 Task: In the sheet Budget Analysis ToolFont size of heading  18 Font style of dataoswald 'Font size of data '9 Alignment of headline & dataAlign center.   Fill color in heading, Red Font color of dataIn the sheet   Impact Sales review   book
Action: Mouse moved to (500, 185)
Screenshot: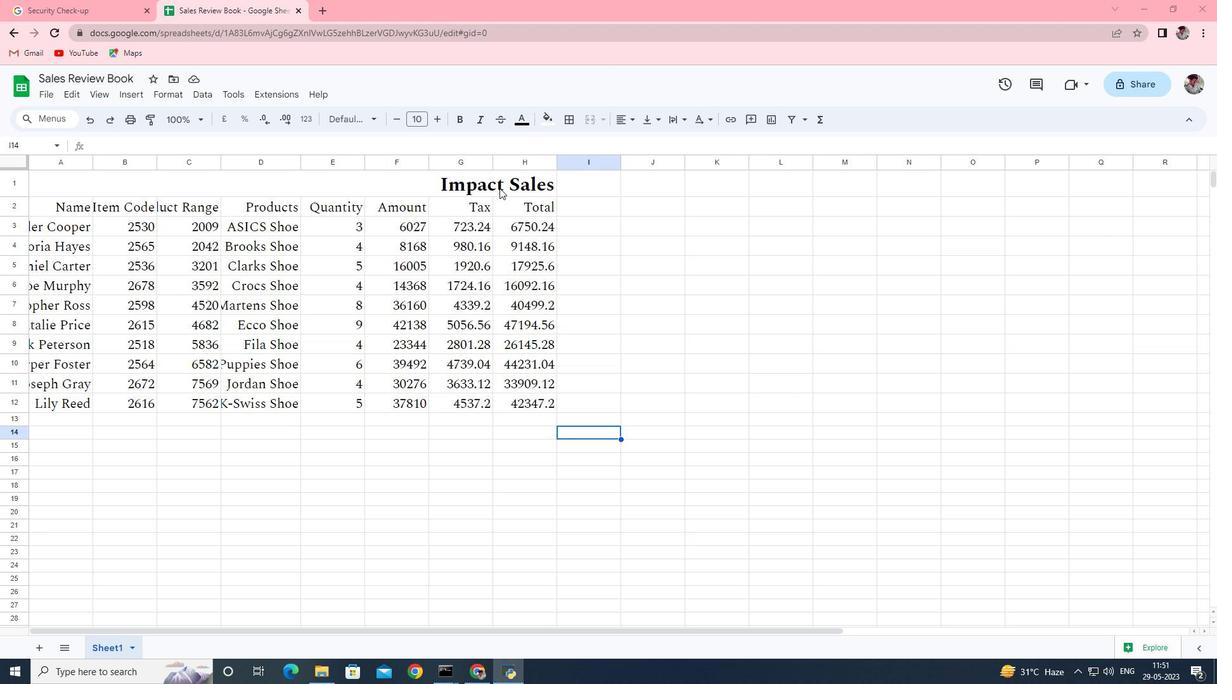 
Action: Mouse pressed left at (500, 185)
Screenshot: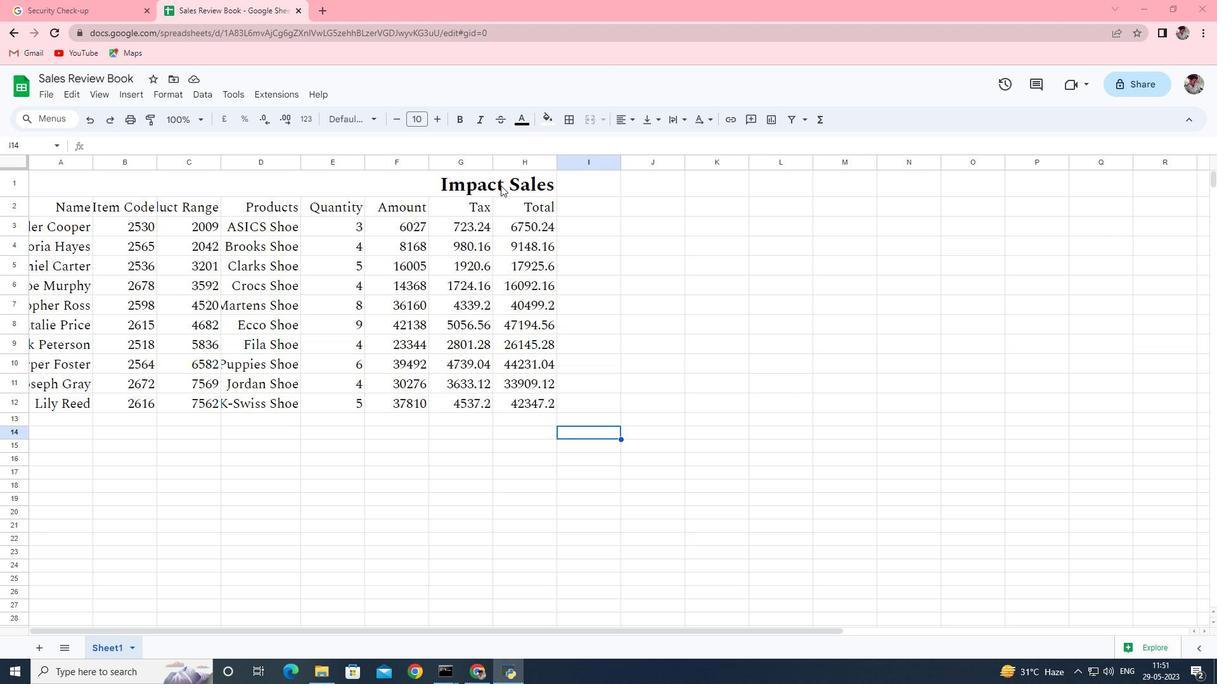 
Action: Mouse moved to (399, 122)
Screenshot: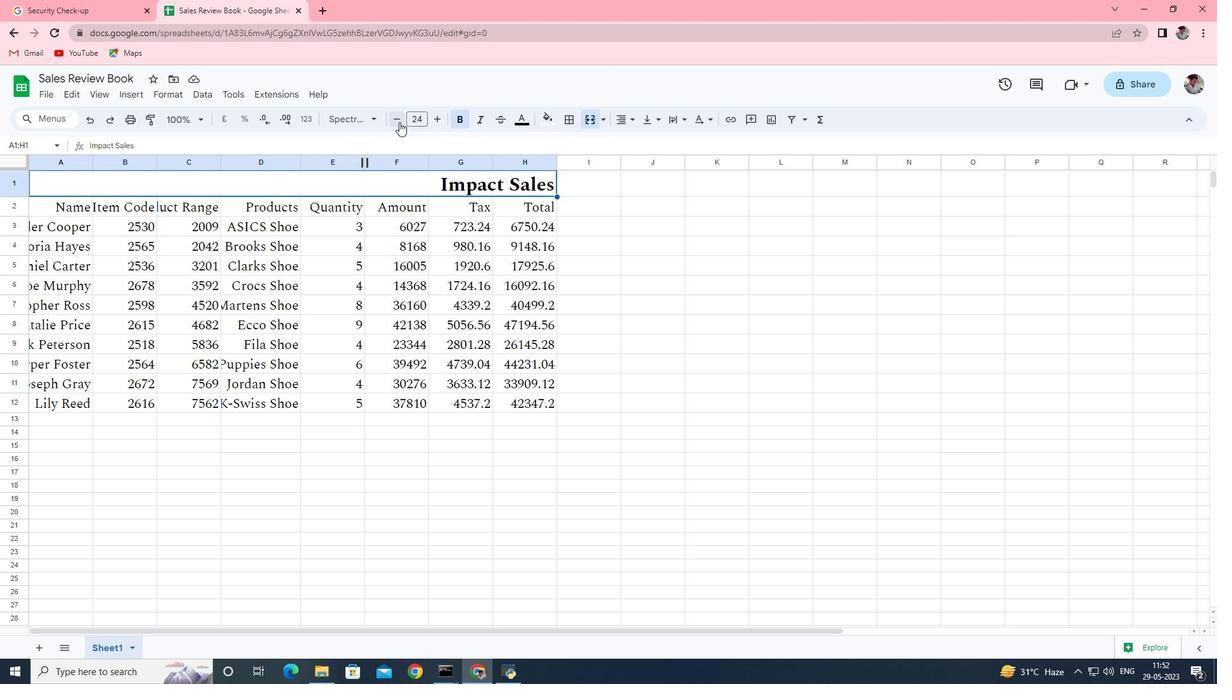 
Action: Mouse pressed left at (399, 122)
Screenshot: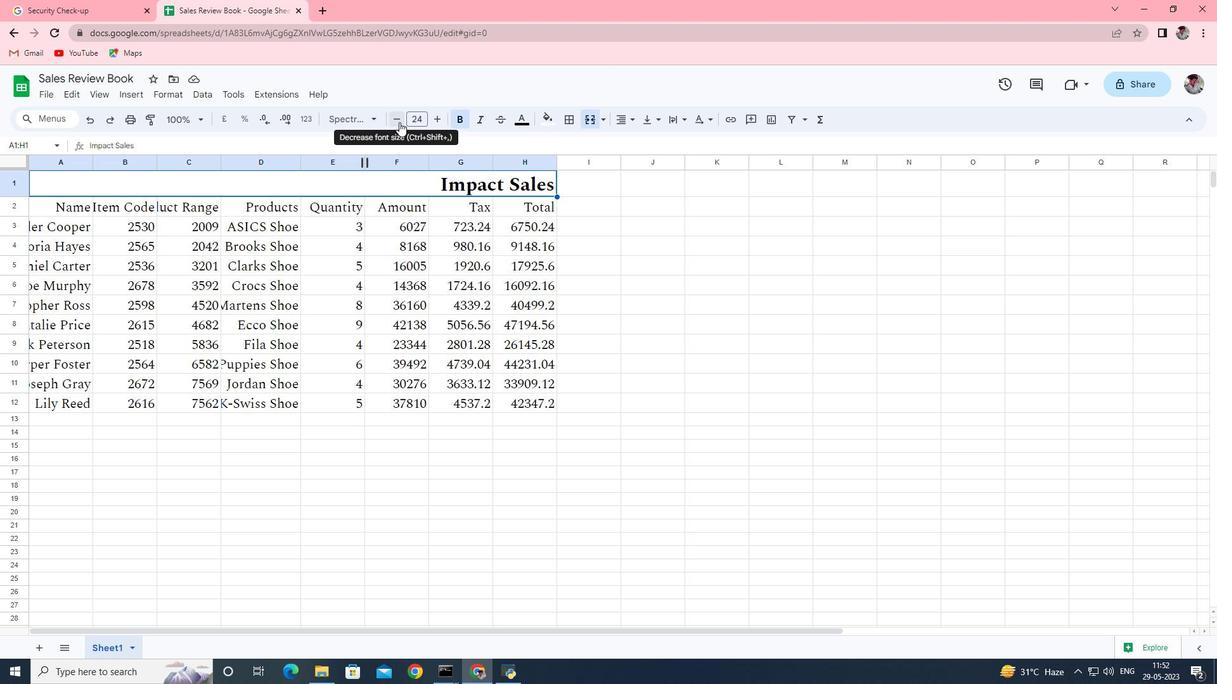 
Action: Mouse pressed left at (399, 122)
Screenshot: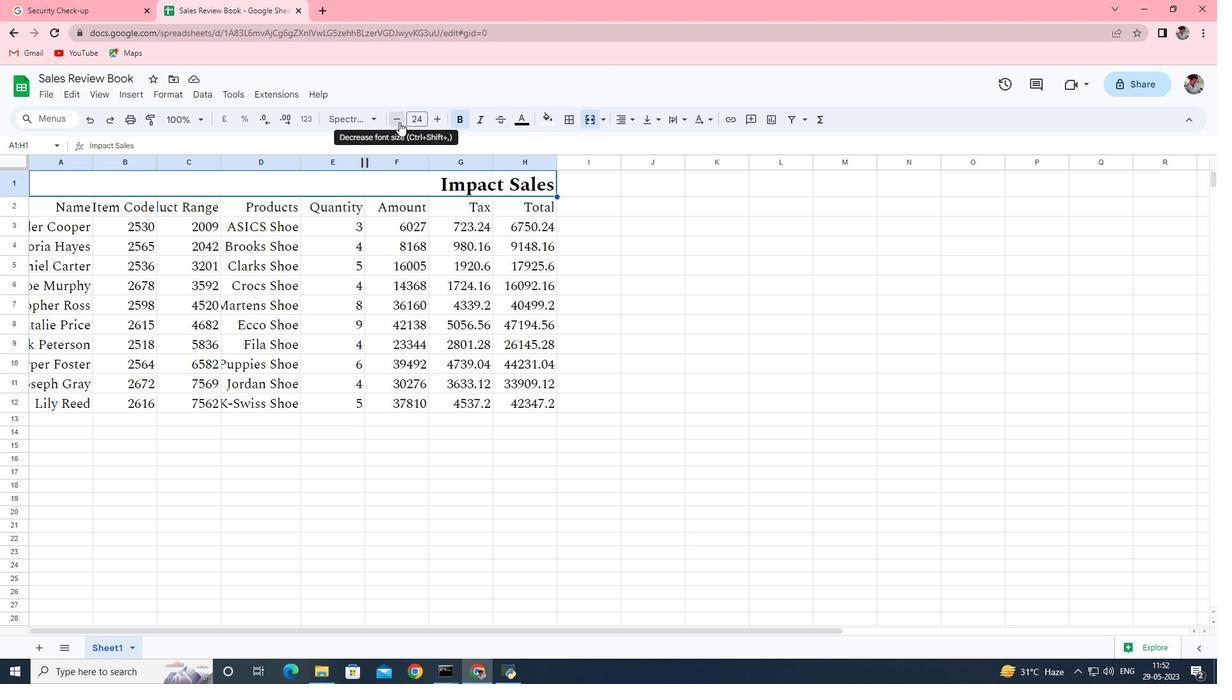 
Action: Mouse pressed left at (399, 122)
Screenshot: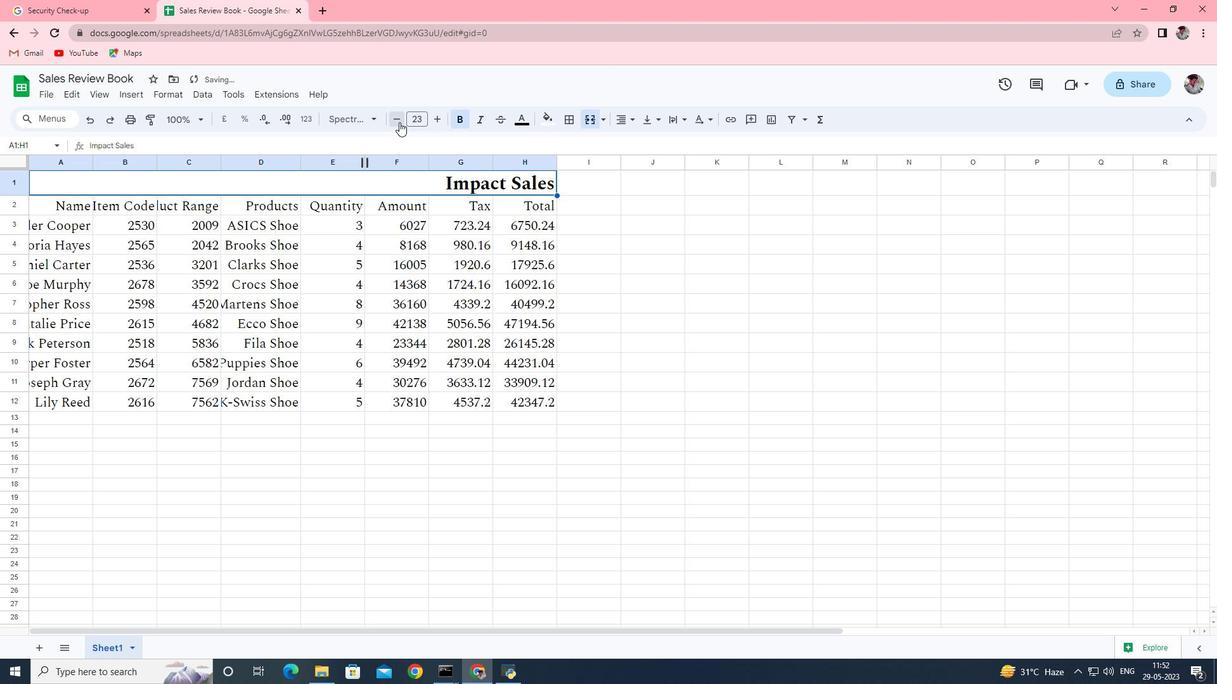 
Action: Mouse pressed left at (399, 122)
Screenshot: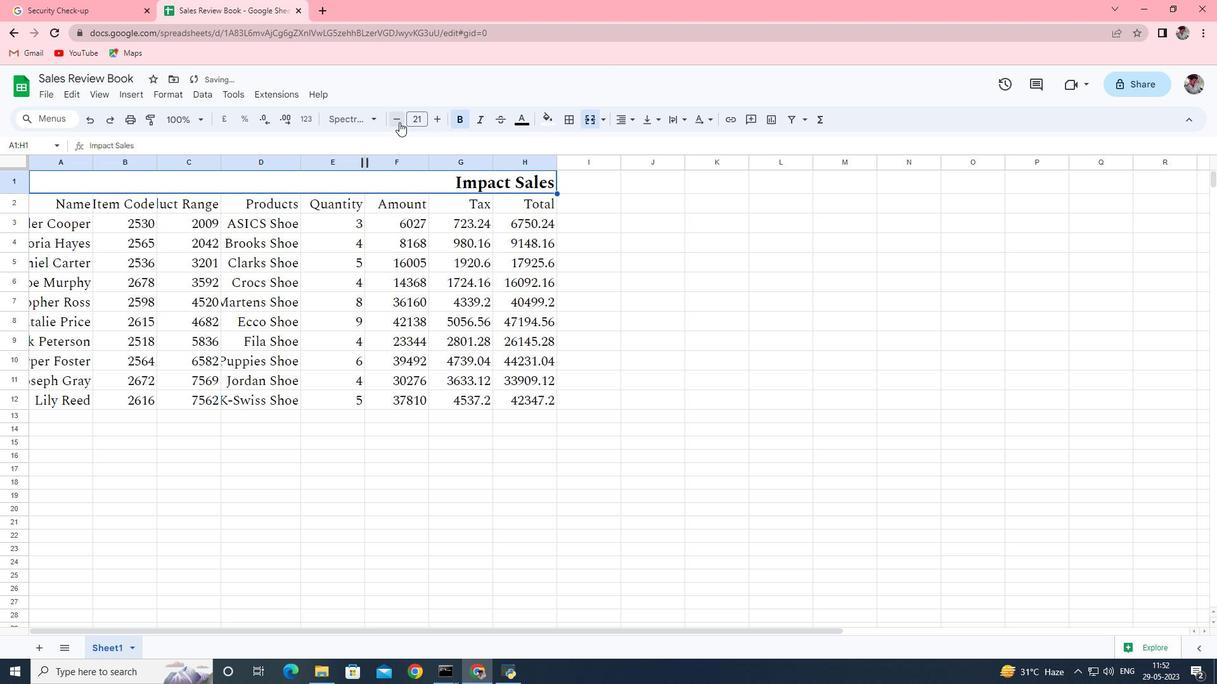 
Action: Mouse pressed left at (399, 122)
Screenshot: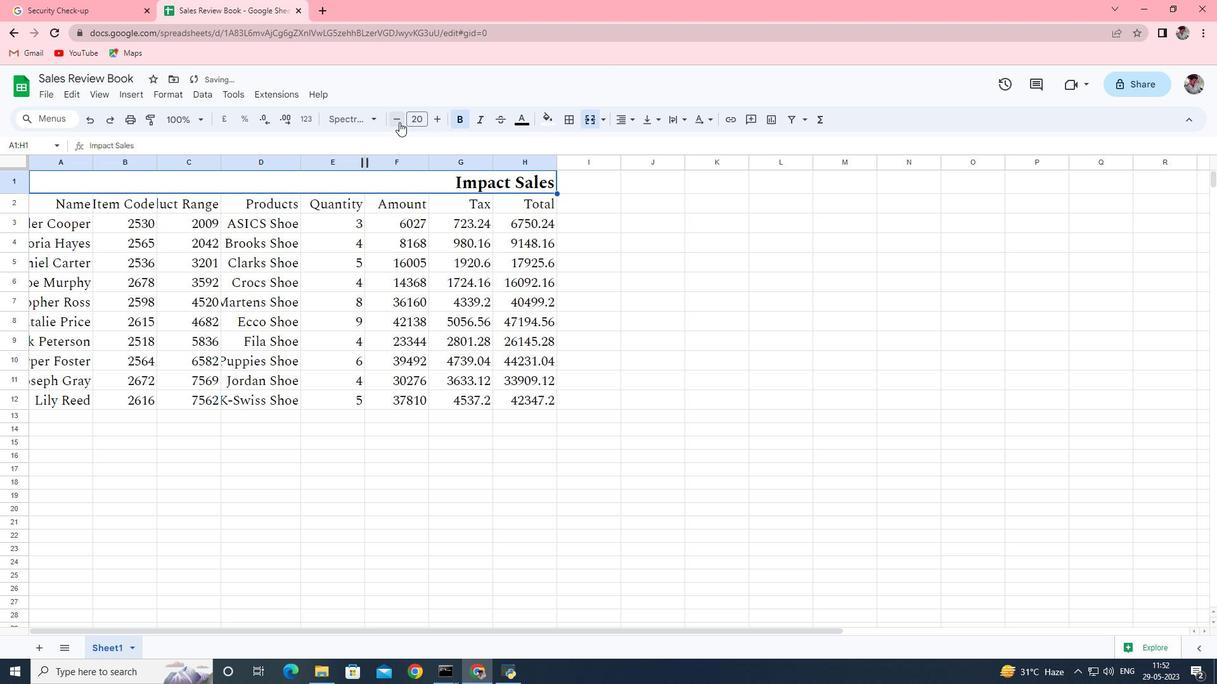 
Action: Mouse pressed left at (399, 122)
Screenshot: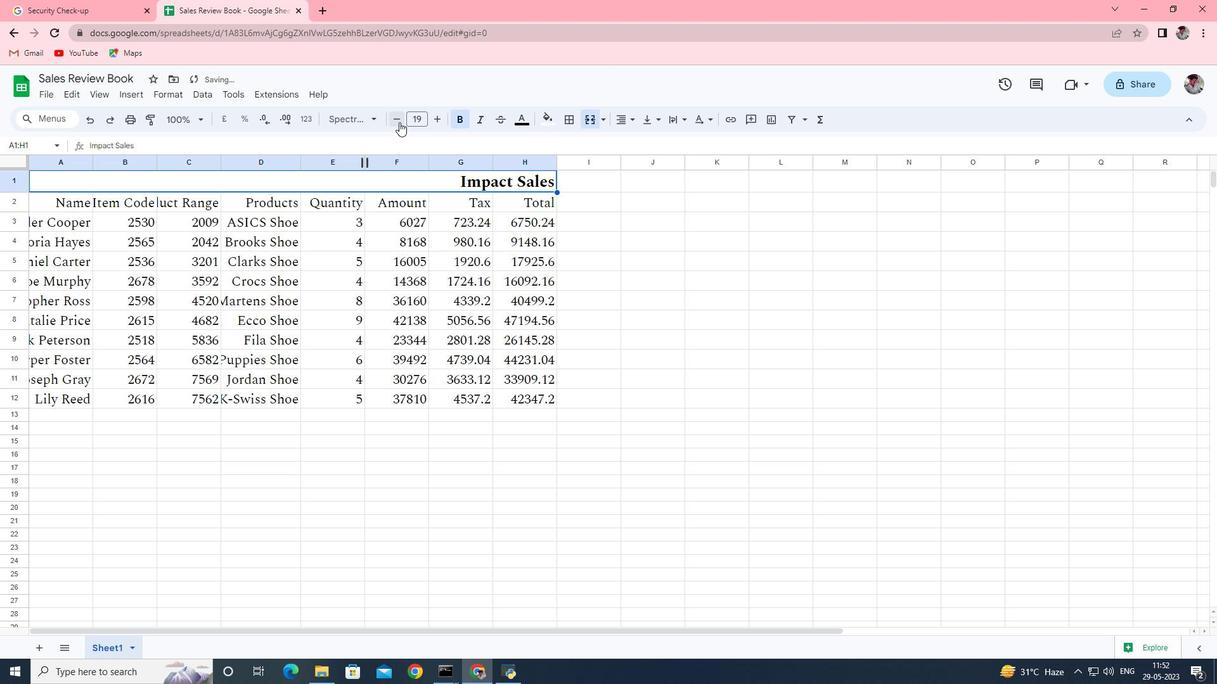 
Action: Mouse pressed left at (399, 122)
Screenshot: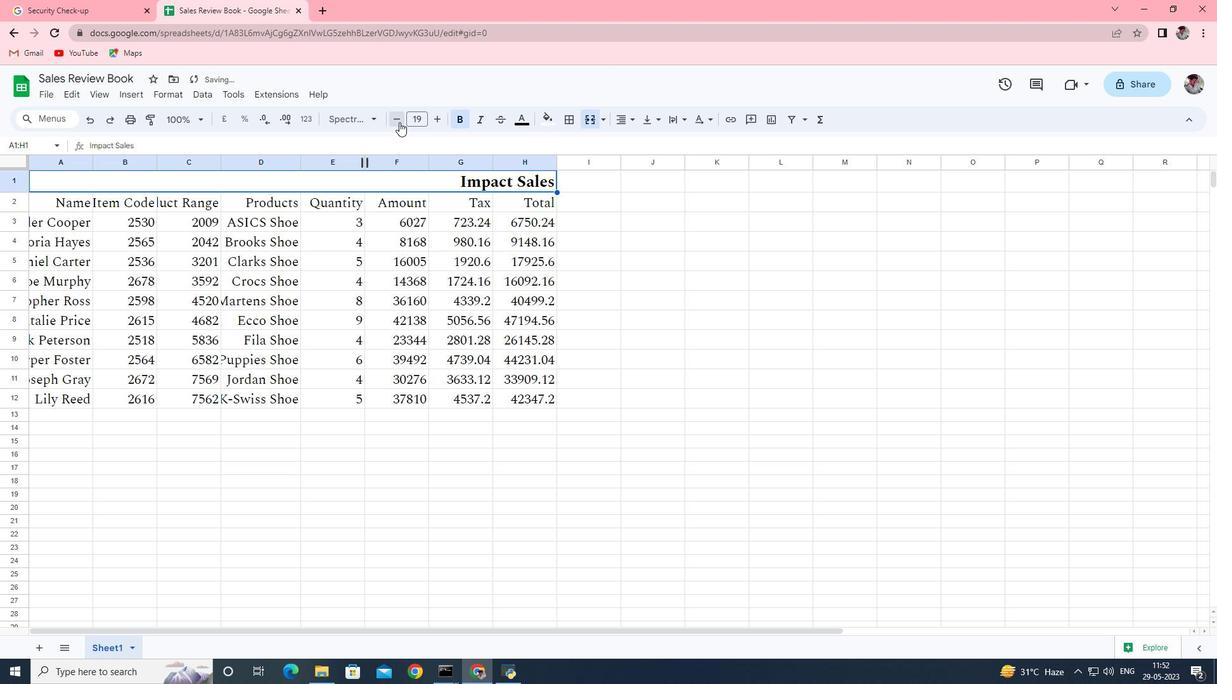 
Action: Mouse pressed left at (399, 122)
Screenshot: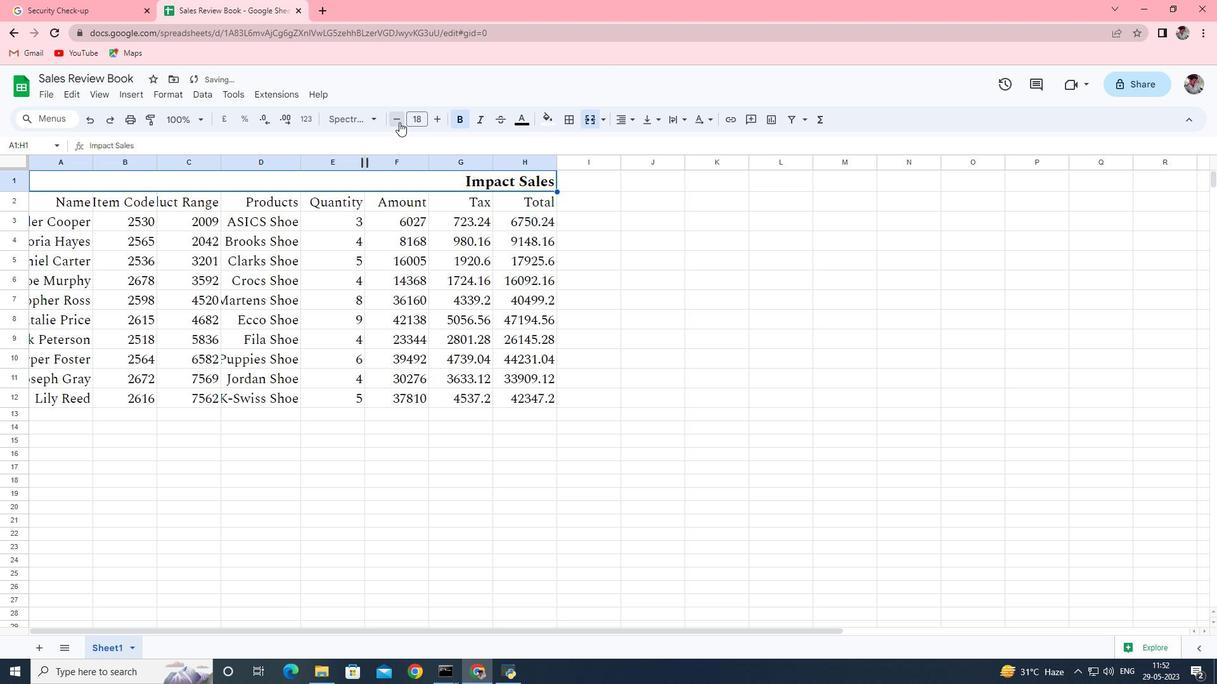 
Action: Mouse moved to (435, 122)
Screenshot: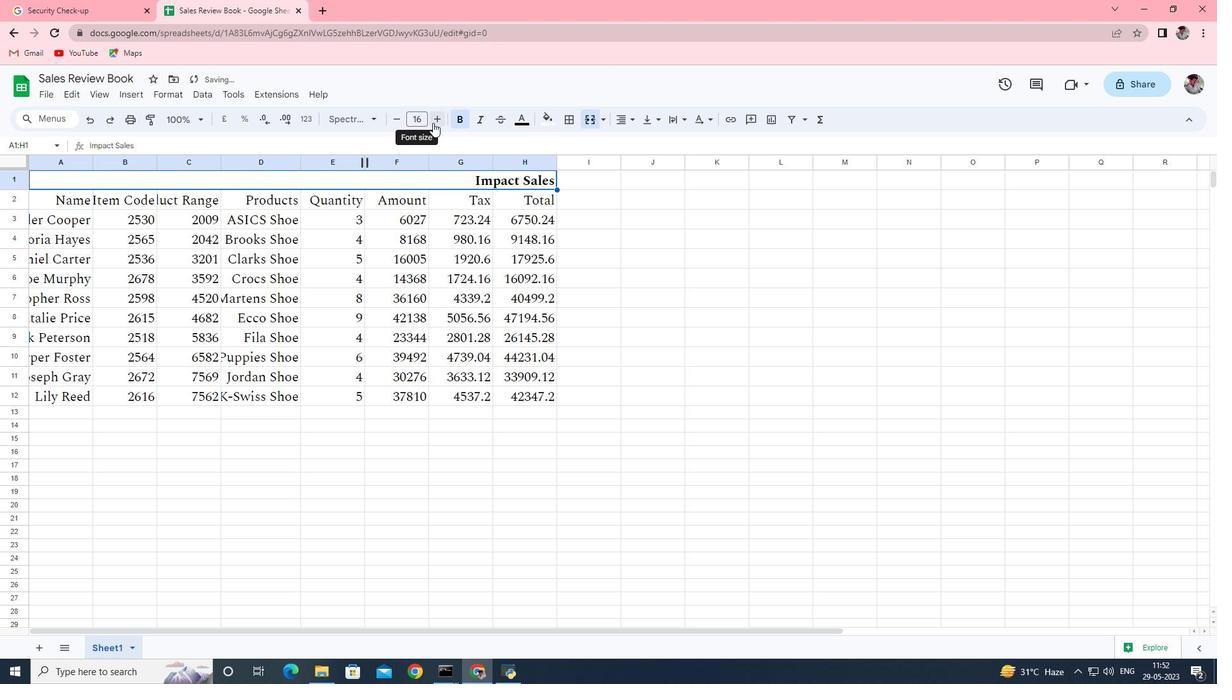 
Action: Mouse pressed left at (435, 122)
Screenshot: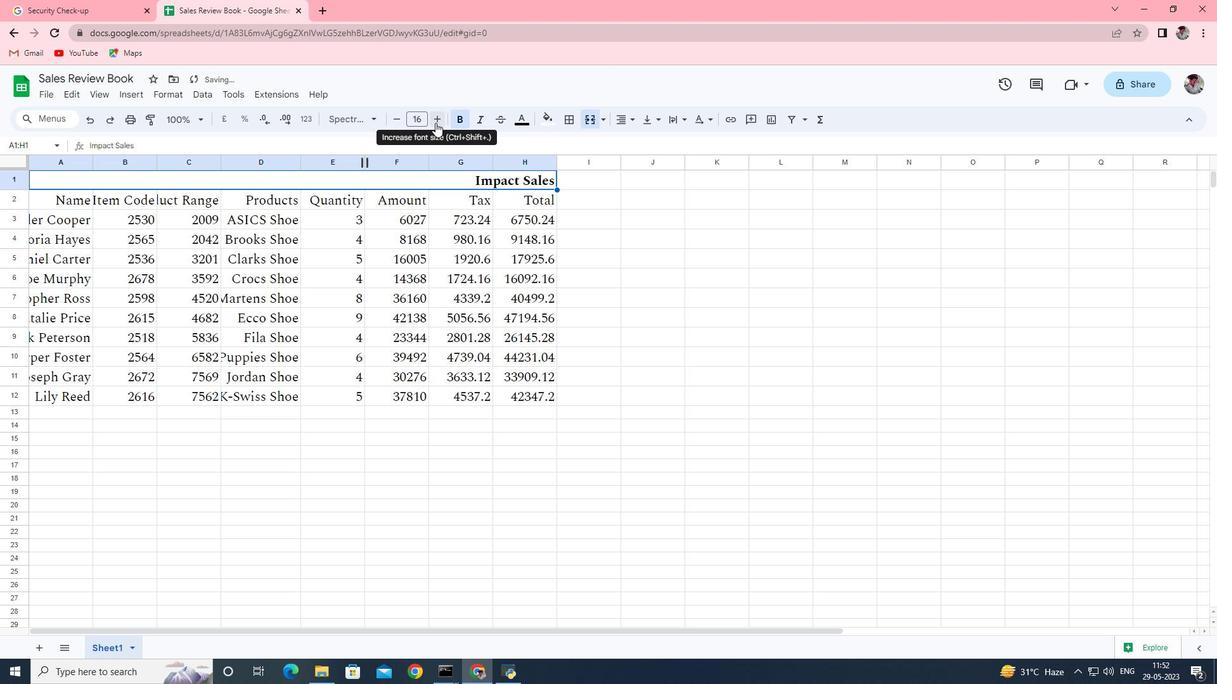 
Action: Mouse pressed left at (435, 122)
Screenshot: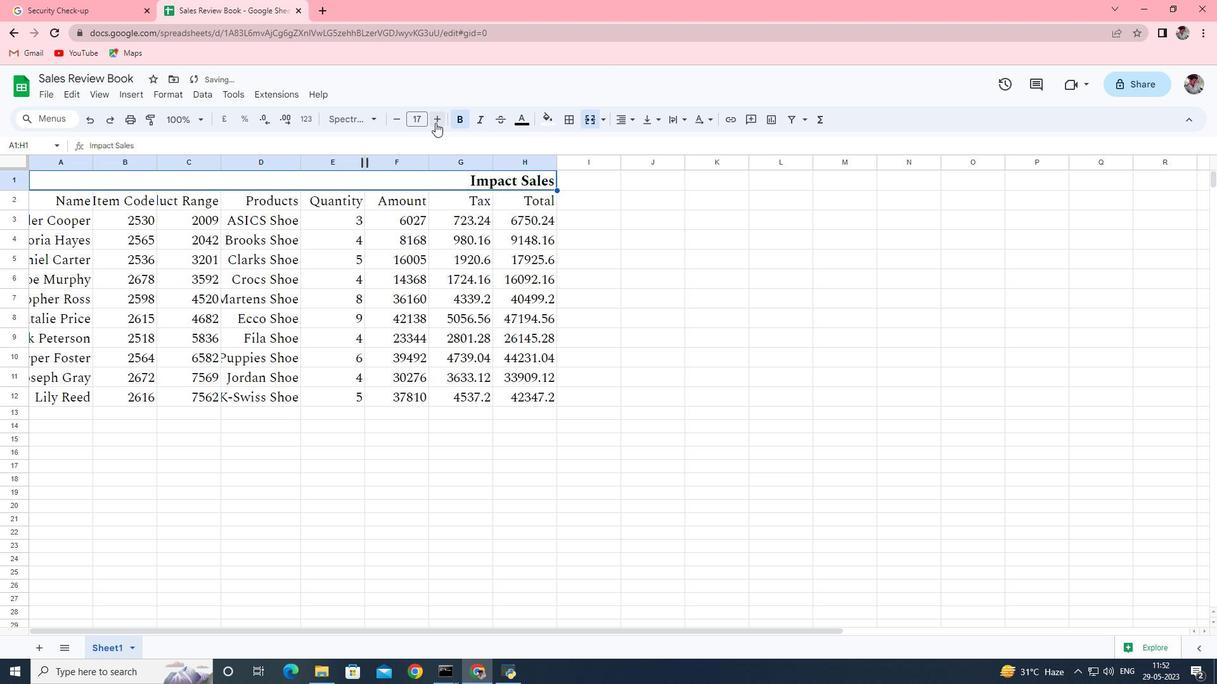 
Action: Mouse moved to (376, 121)
Screenshot: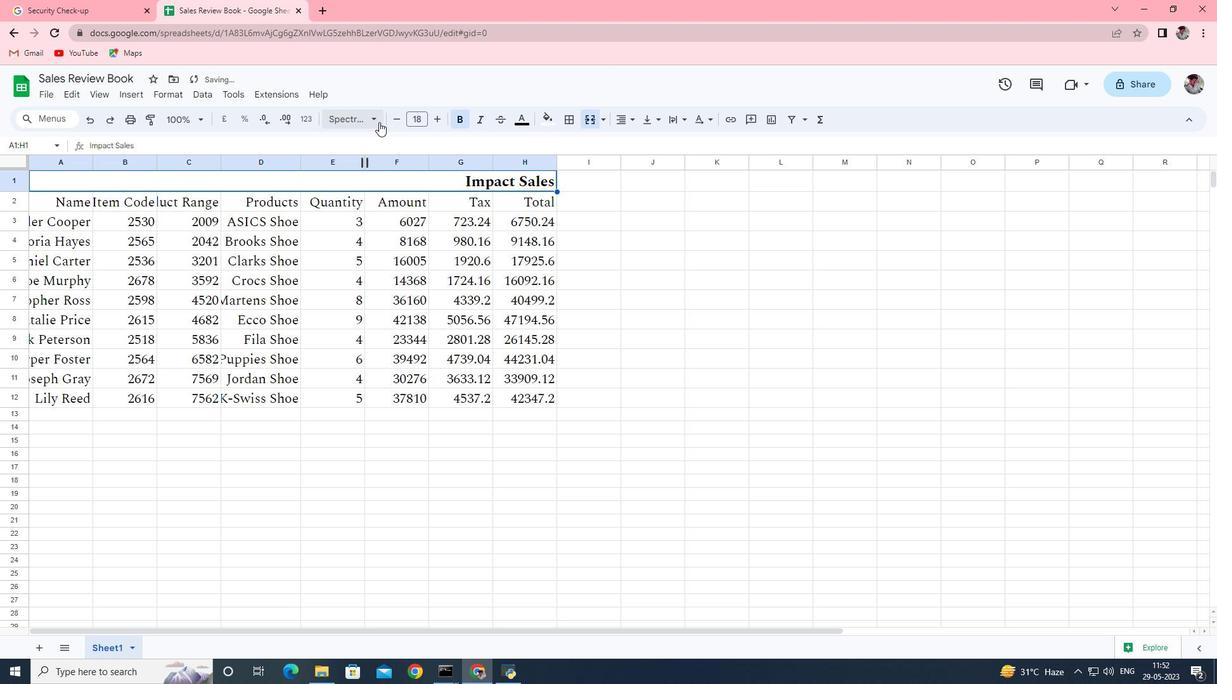 
Action: Mouse pressed left at (376, 121)
Screenshot: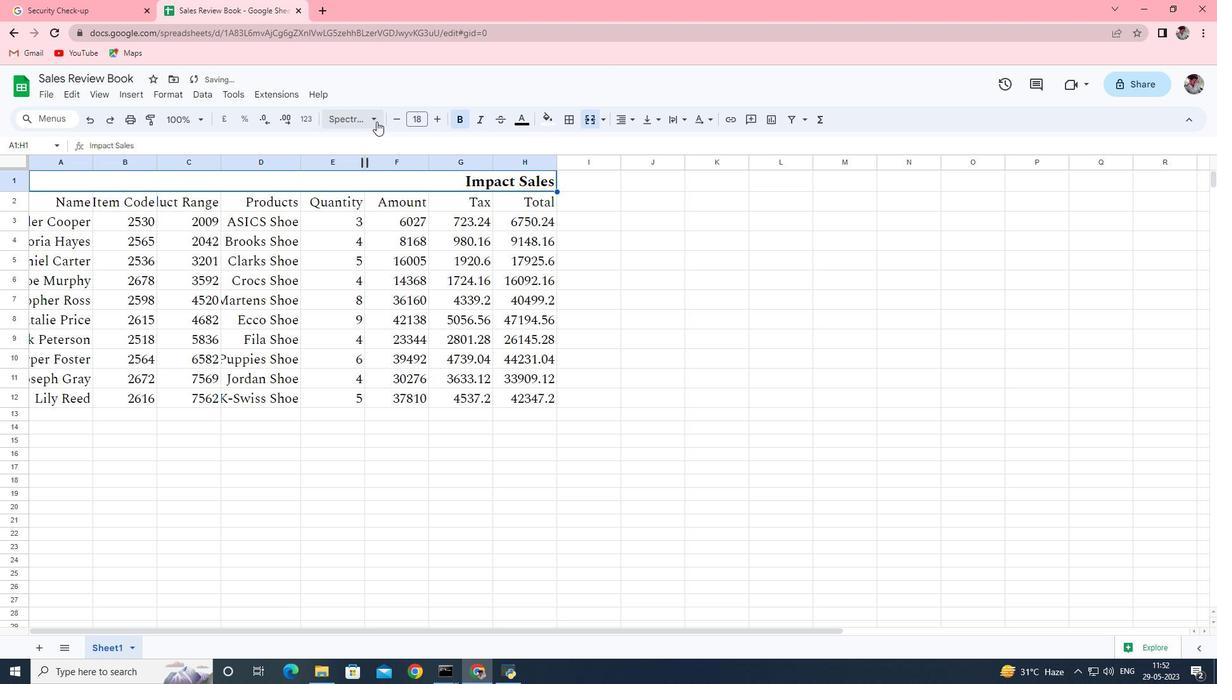 
Action: Mouse moved to (573, 335)
Screenshot: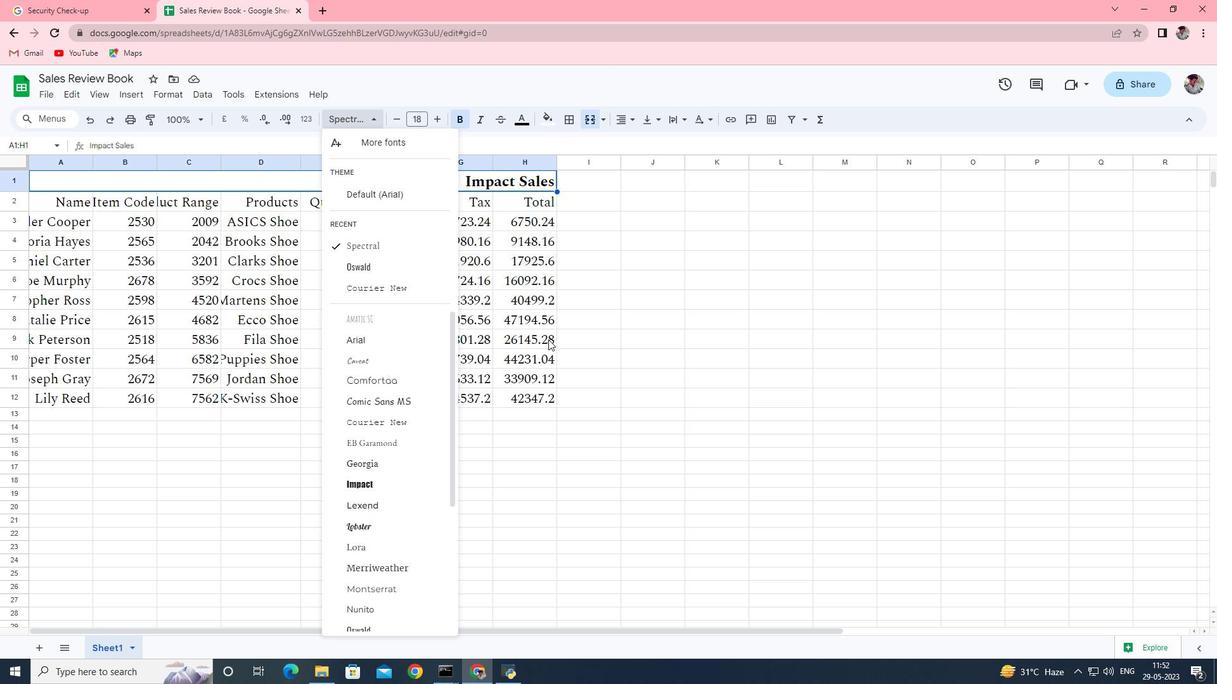 
Action: Mouse pressed left at (573, 335)
Screenshot: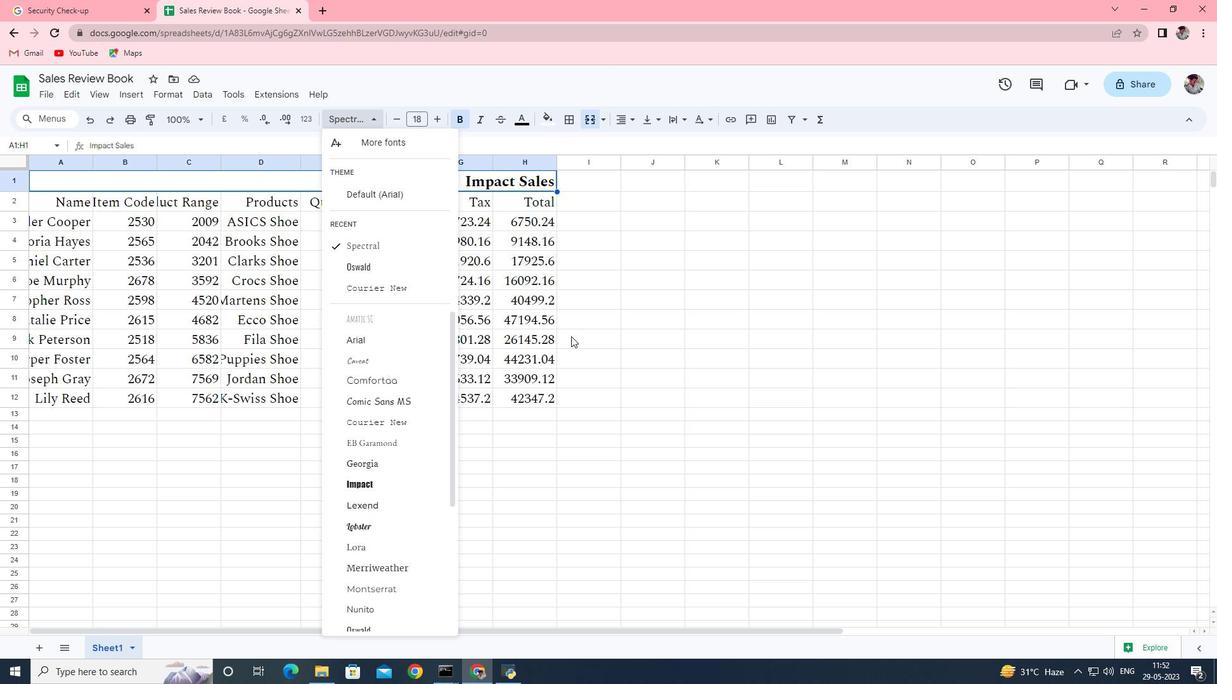 
Action: Mouse moved to (76, 197)
Screenshot: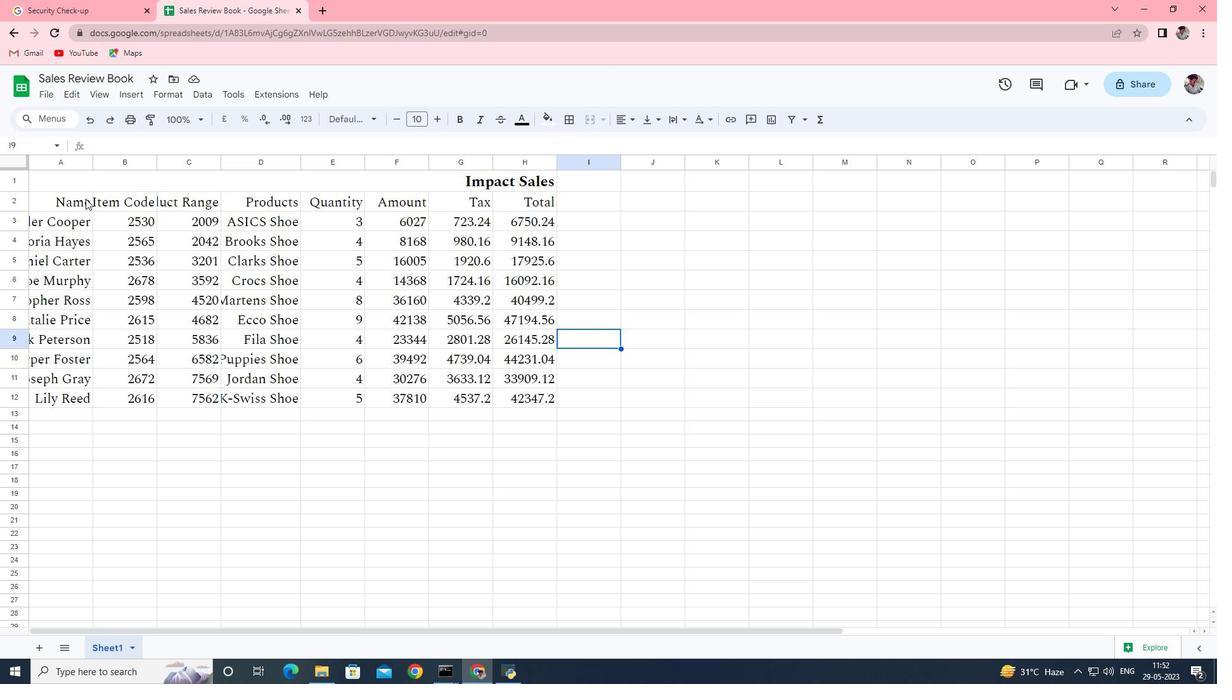 
Action: Mouse pressed left at (76, 197)
Screenshot: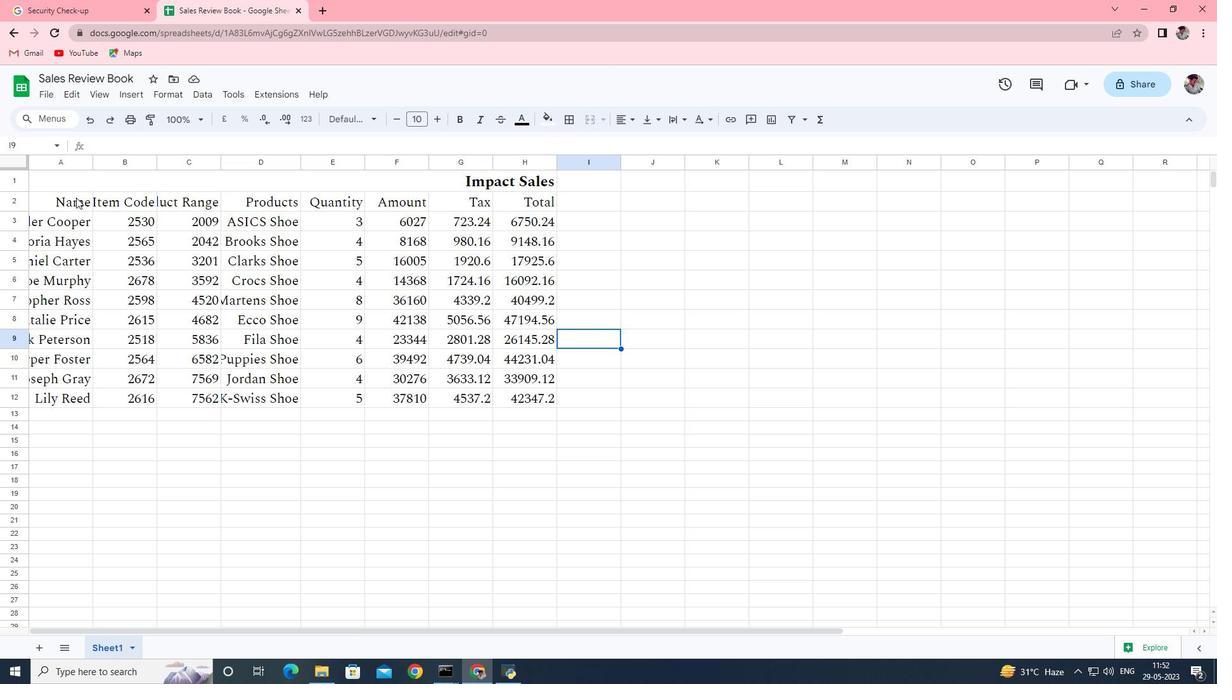 
Action: Mouse moved to (374, 121)
Screenshot: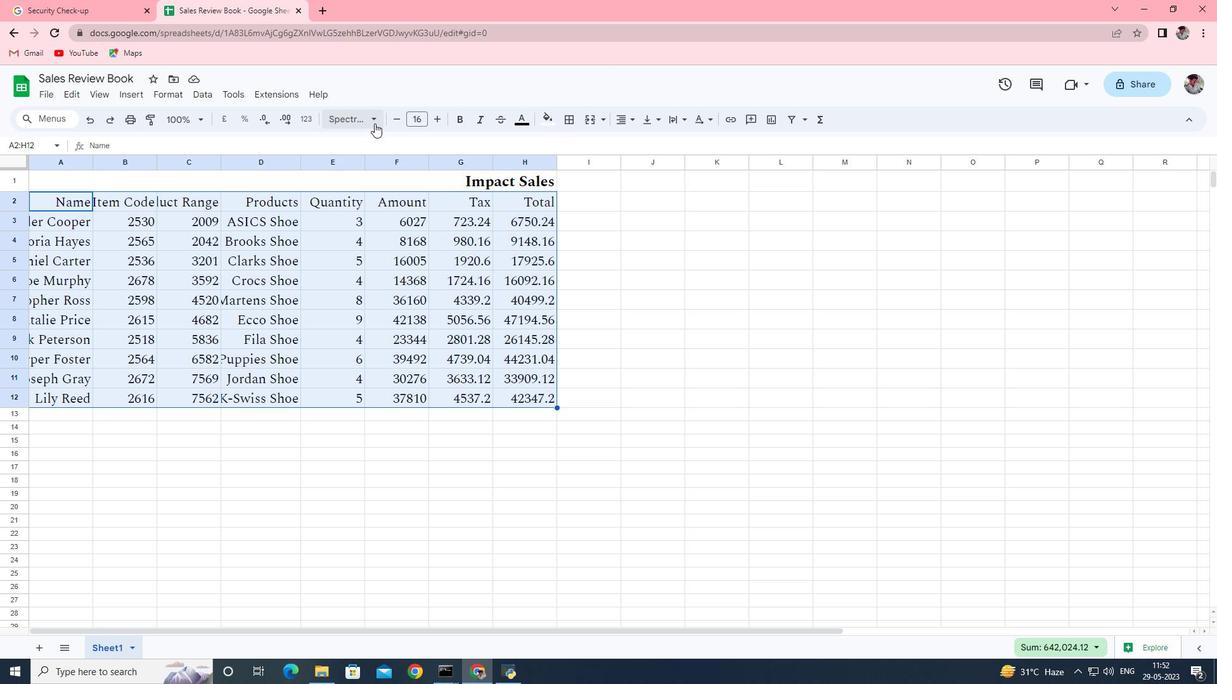 
Action: Mouse pressed left at (374, 121)
Screenshot: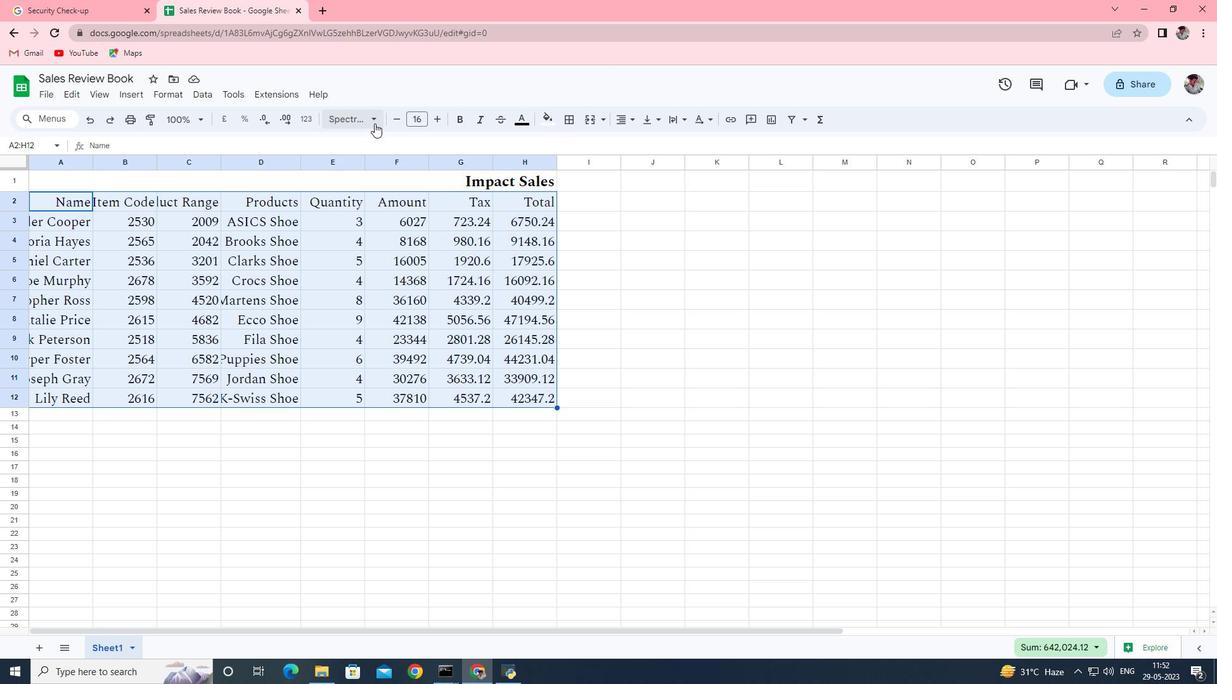 
Action: Mouse moved to (377, 270)
Screenshot: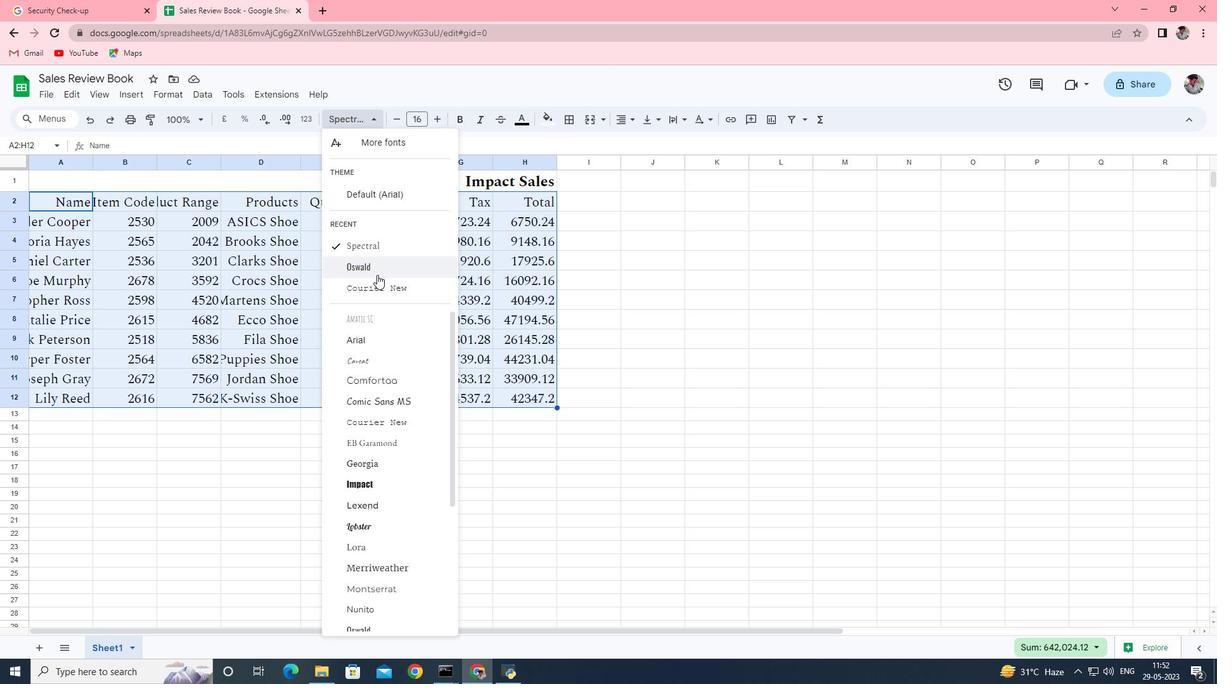 
Action: Mouse pressed left at (377, 270)
Screenshot: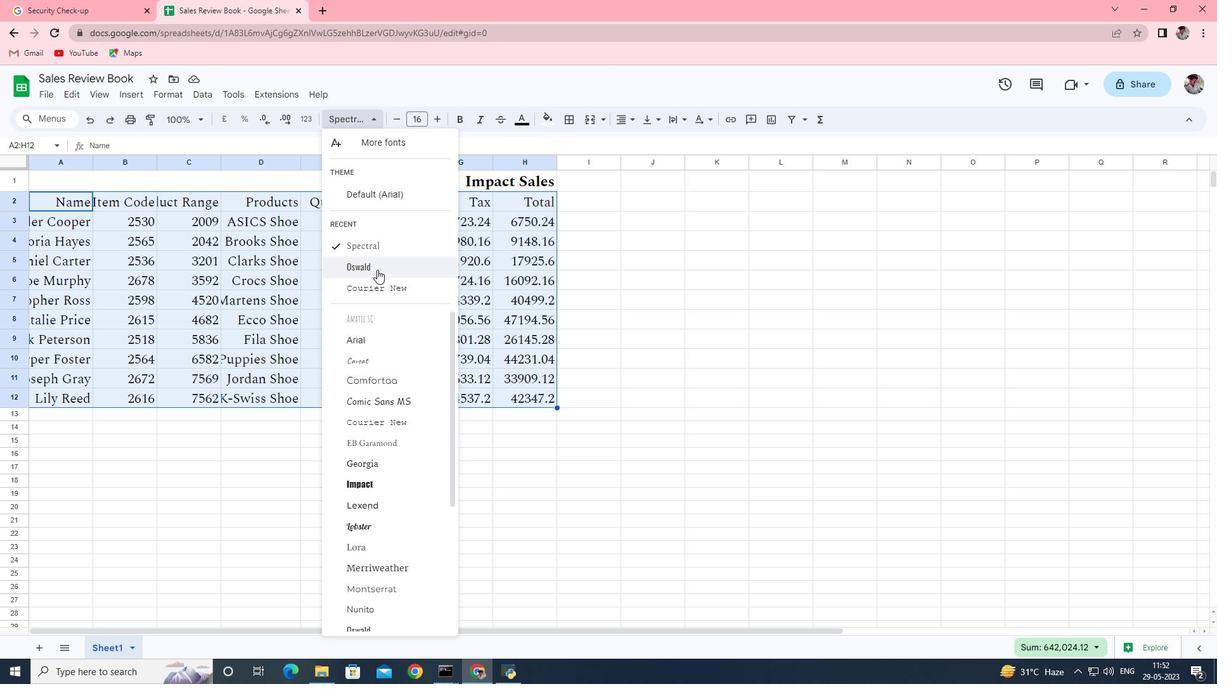 
Action: Mouse moved to (398, 120)
Screenshot: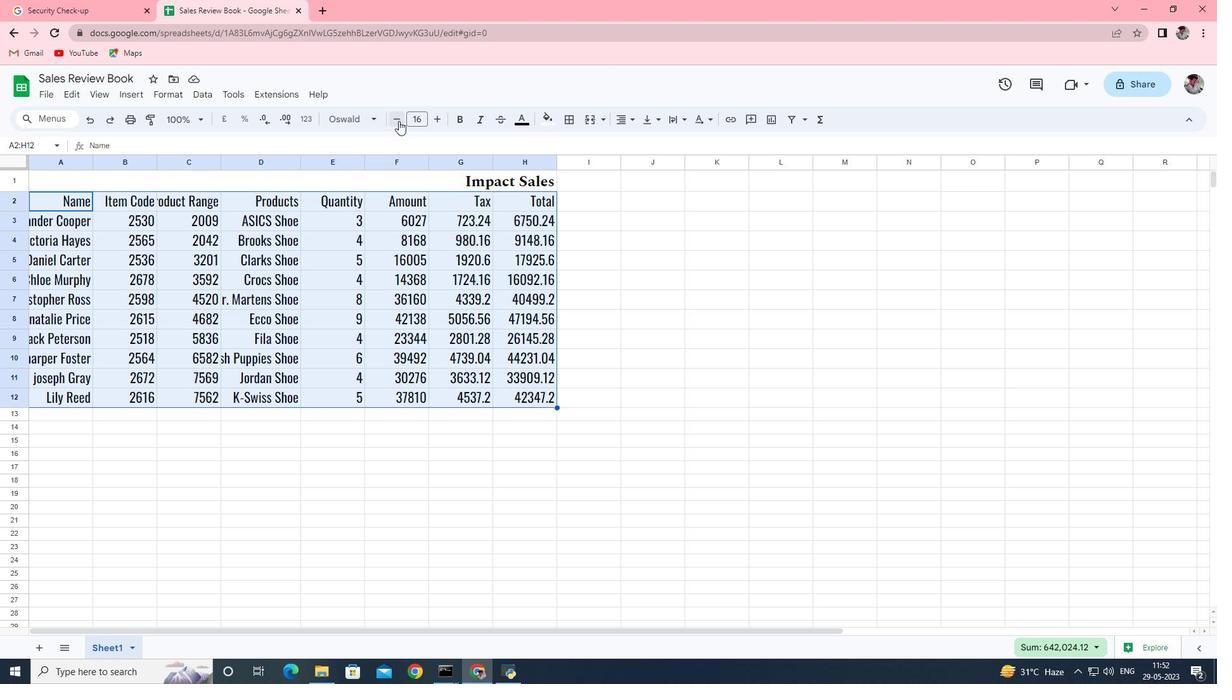 
Action: Mouse pressed left at (398, 120)
Screenshot: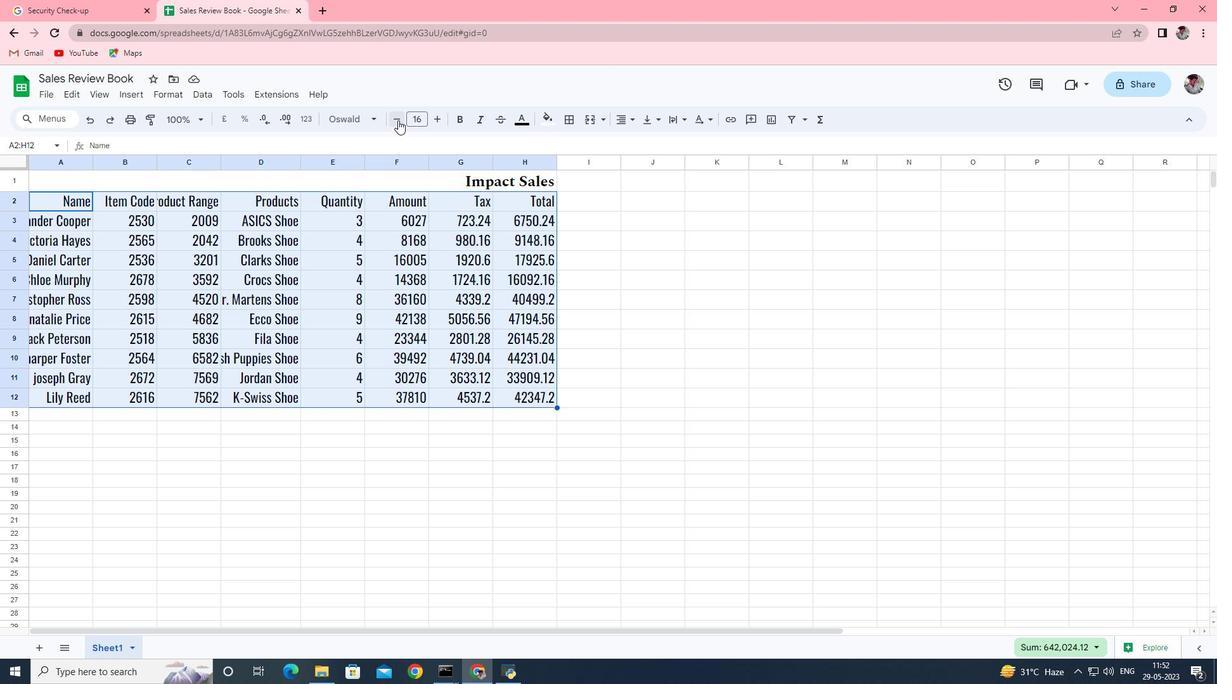 
Action: Mouse pressed left at (398, 120)
Screenshot: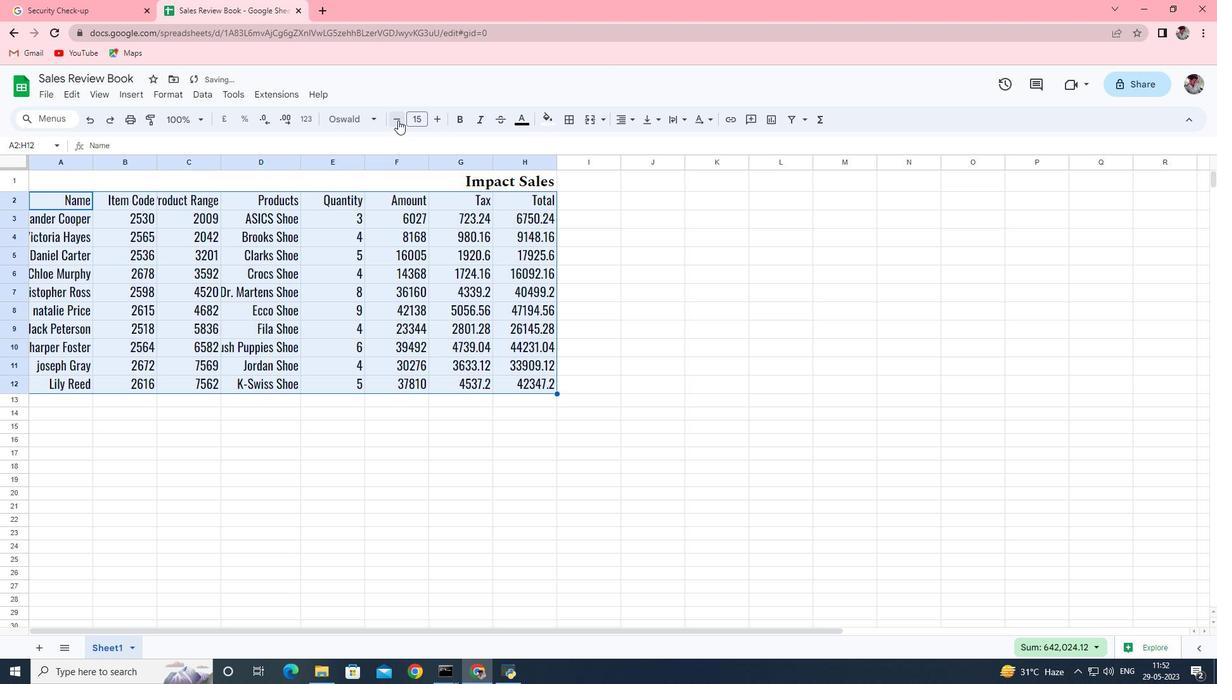 
Action: Mouse pressed left at (398, 120)
Screenshot: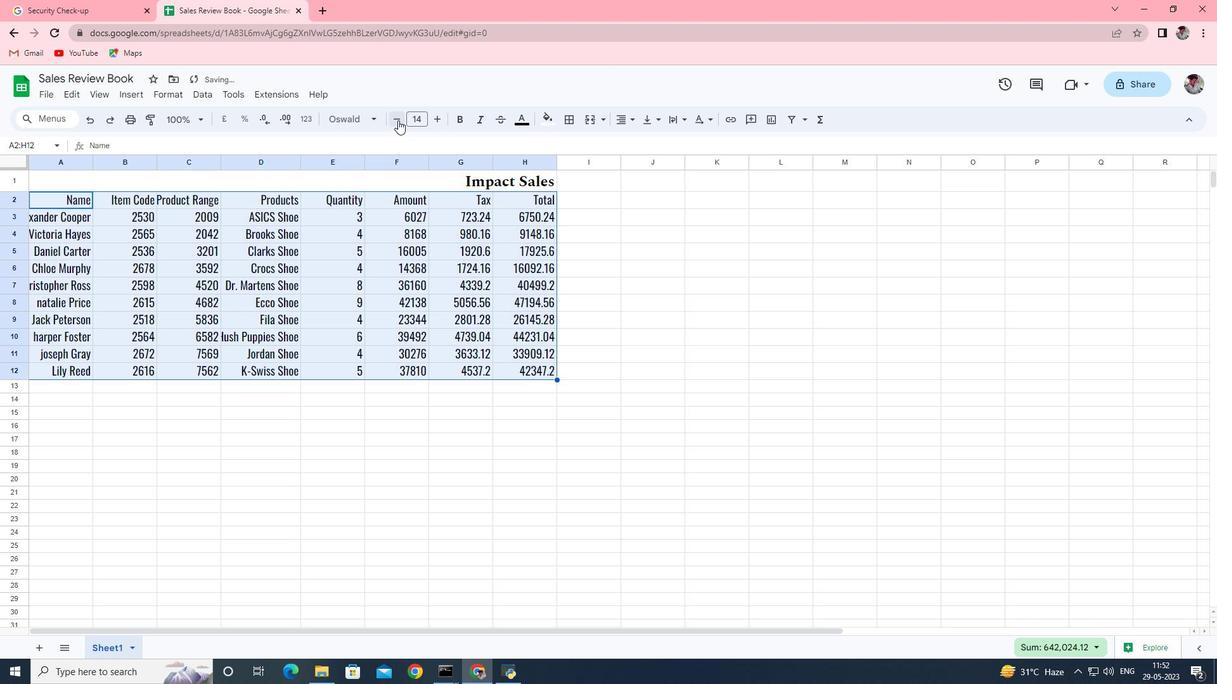 
Action: Mouse pressed left at (398, 120)
Screenshot: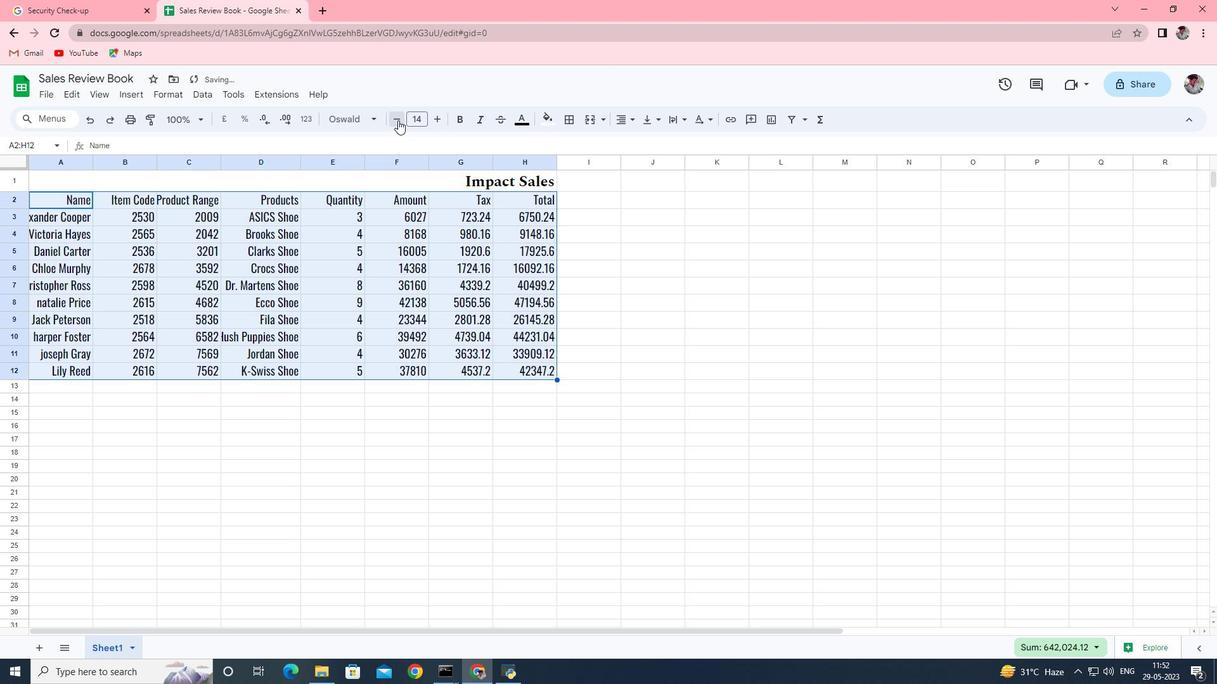 
Action: Mouse pressed left at (398, 120)
Screenshot: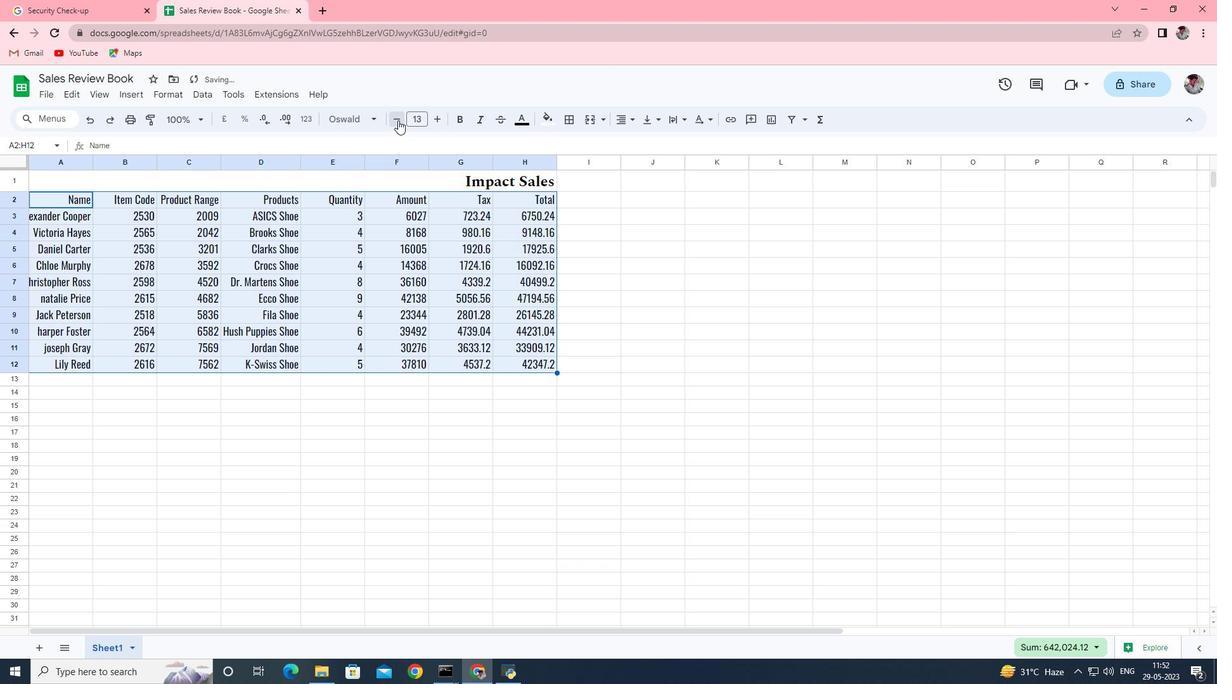 
Action: Mouse pressed left at (398, 120)
Screenshot: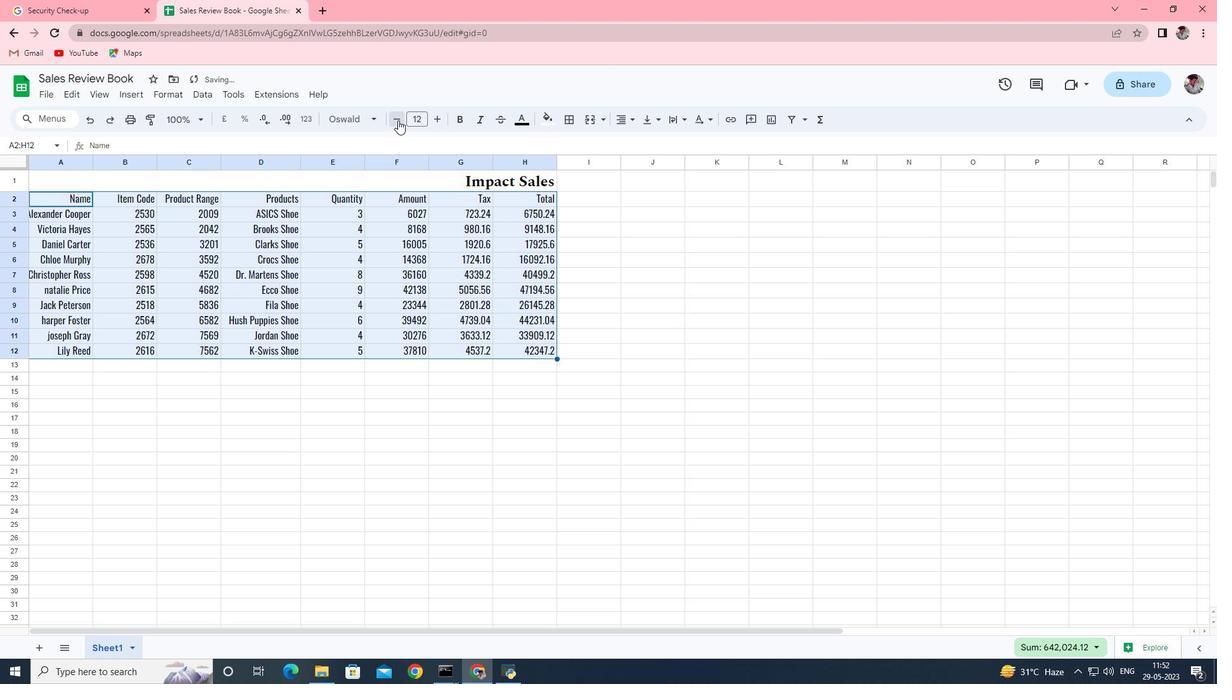 
Action: Mouse pressed left at (398, 120)
Screenshot: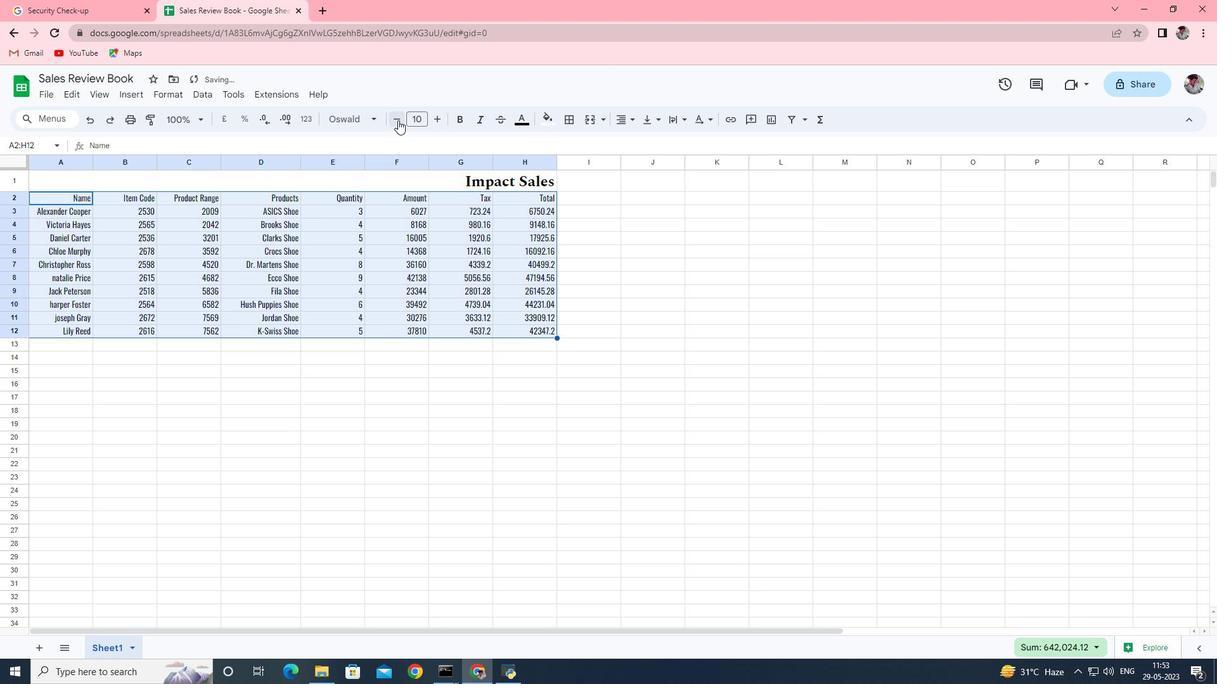 
Action: Mouse moved to (215, 176)
Screenshot: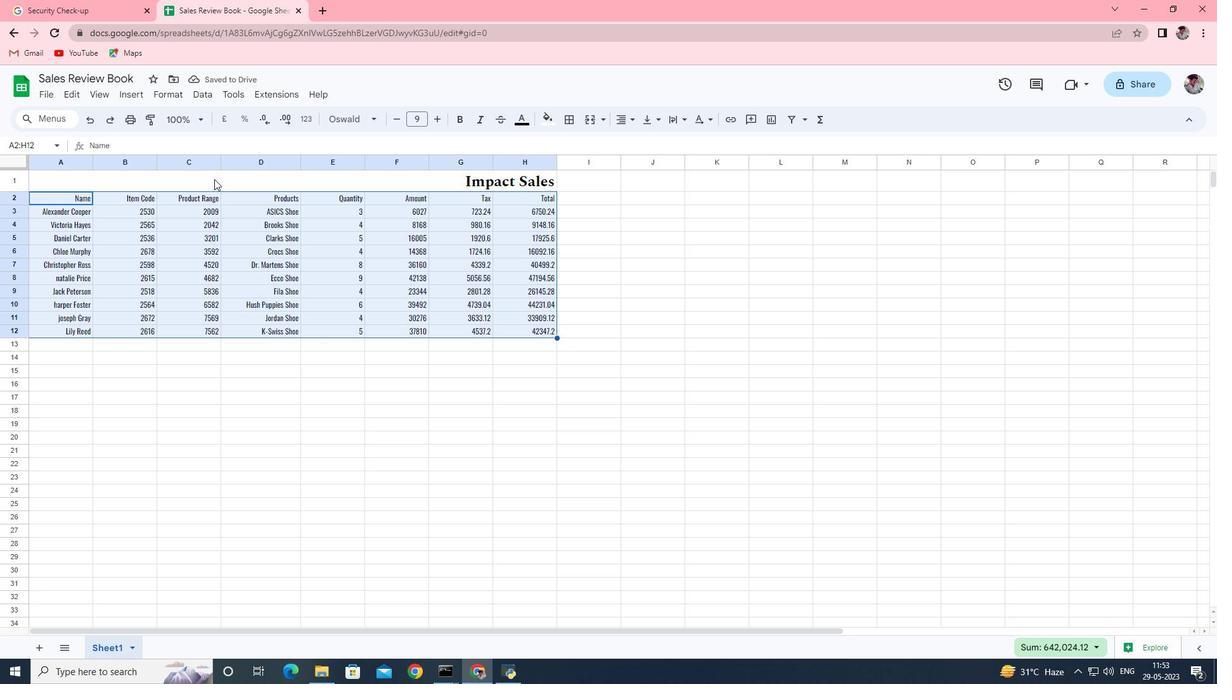 
Action: Mouse pressed left at (215, 176)
Screenshot: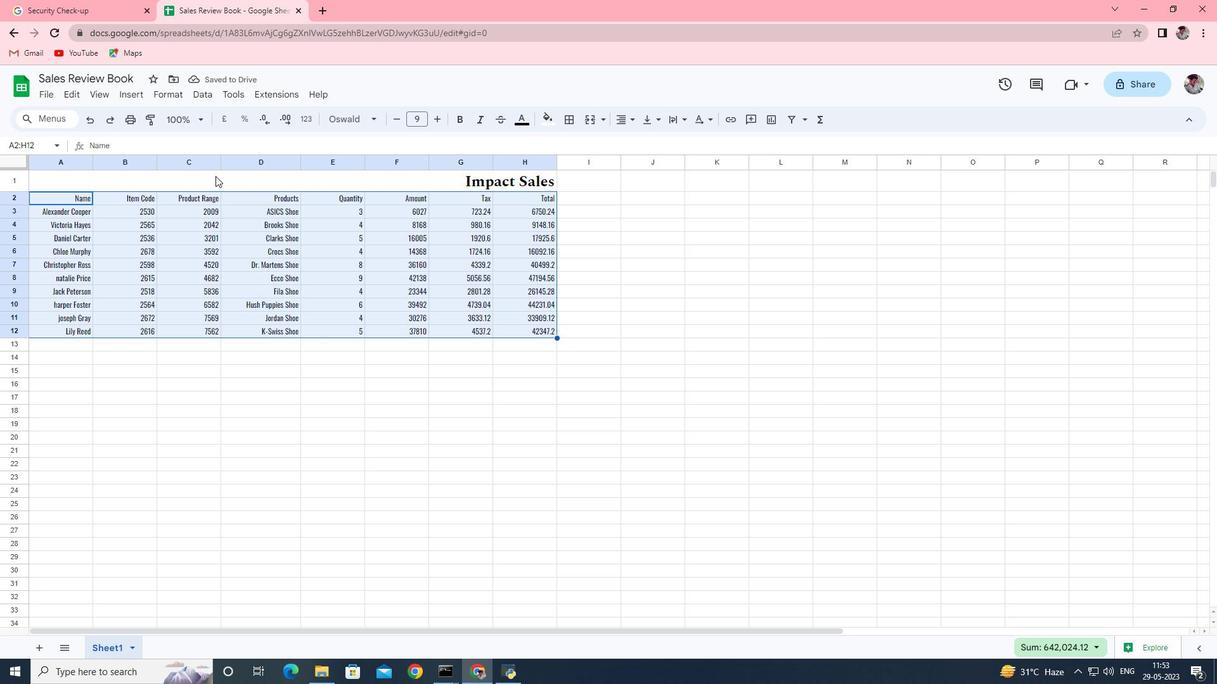 
Action: Mouse moved to (211, 178)
Screenshot: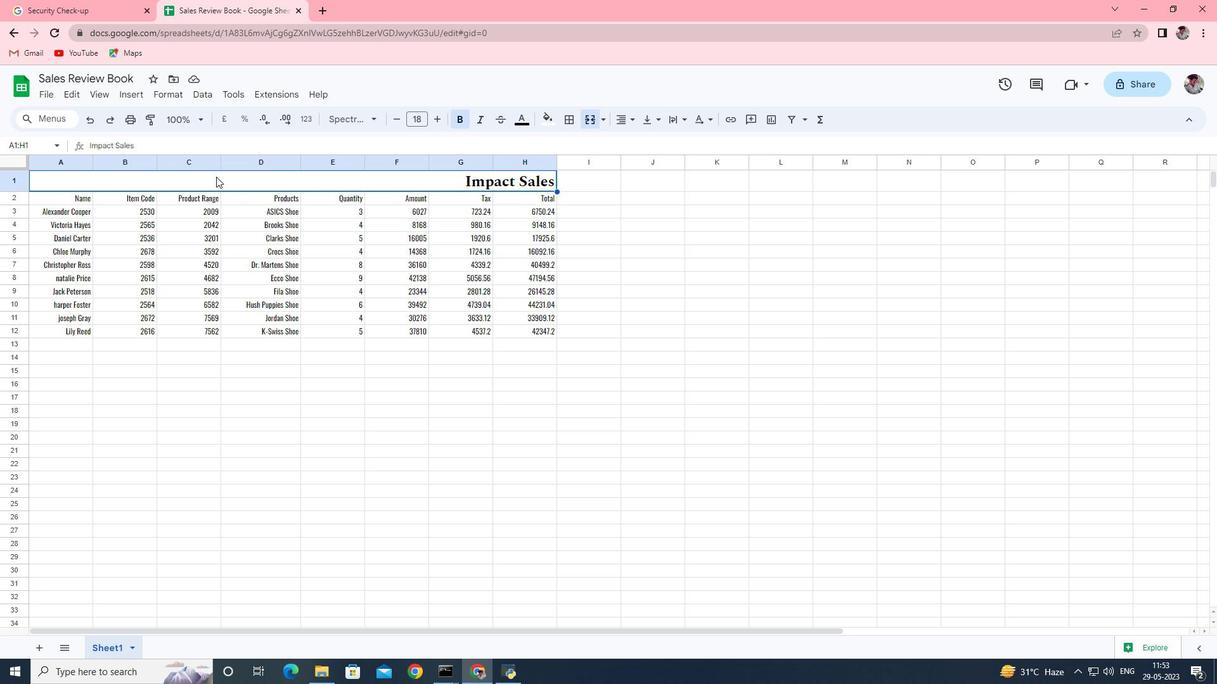 
Action: Mouse pressed left at (211, 178)
Screenshot: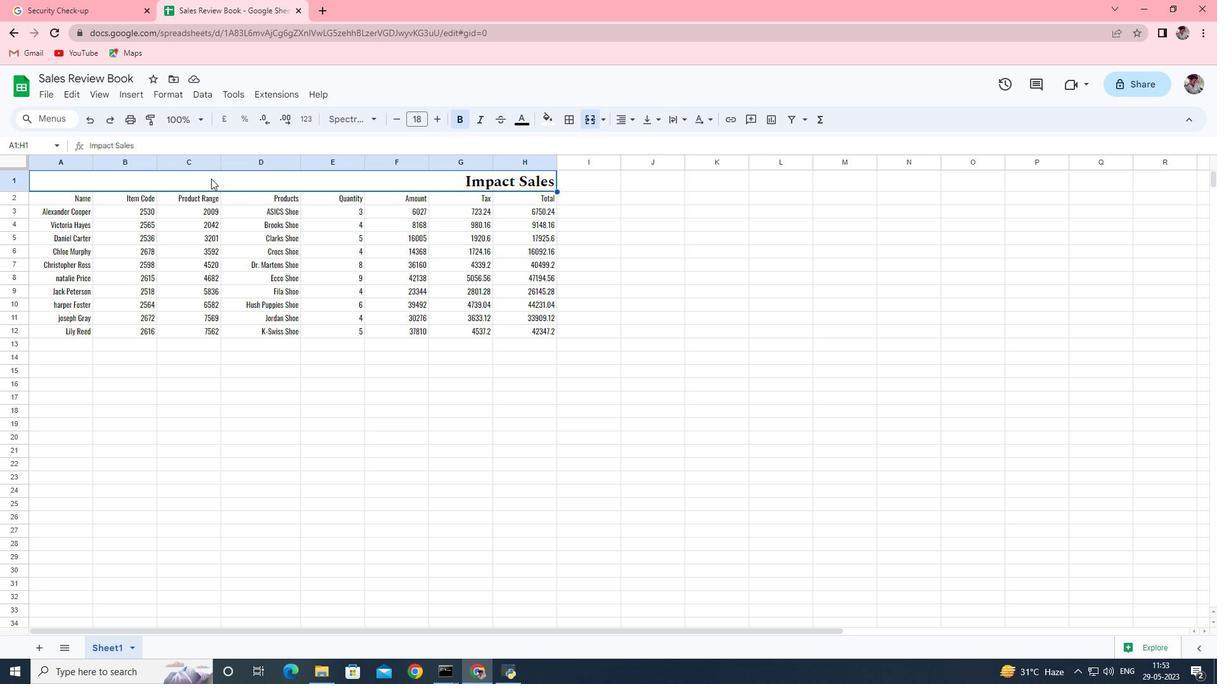 
Action: Mouse moved to (633, 121)
Screenshot: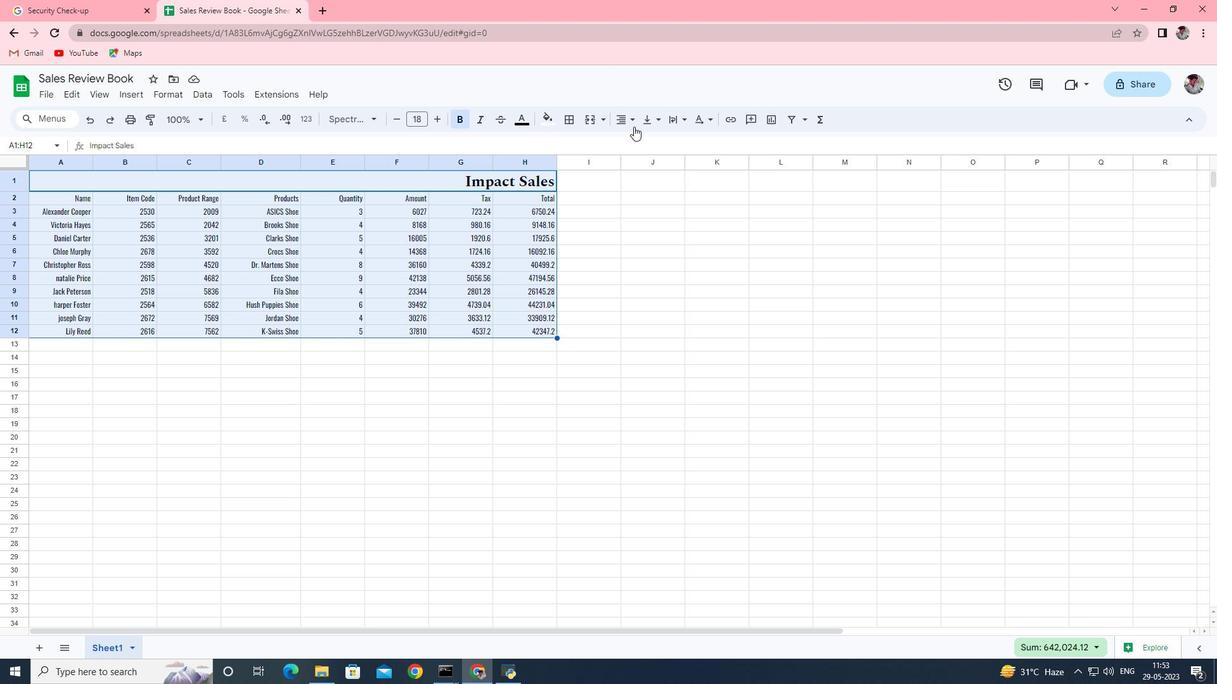 
Action: Mouse pressed left at (633, 121)
Screenshot: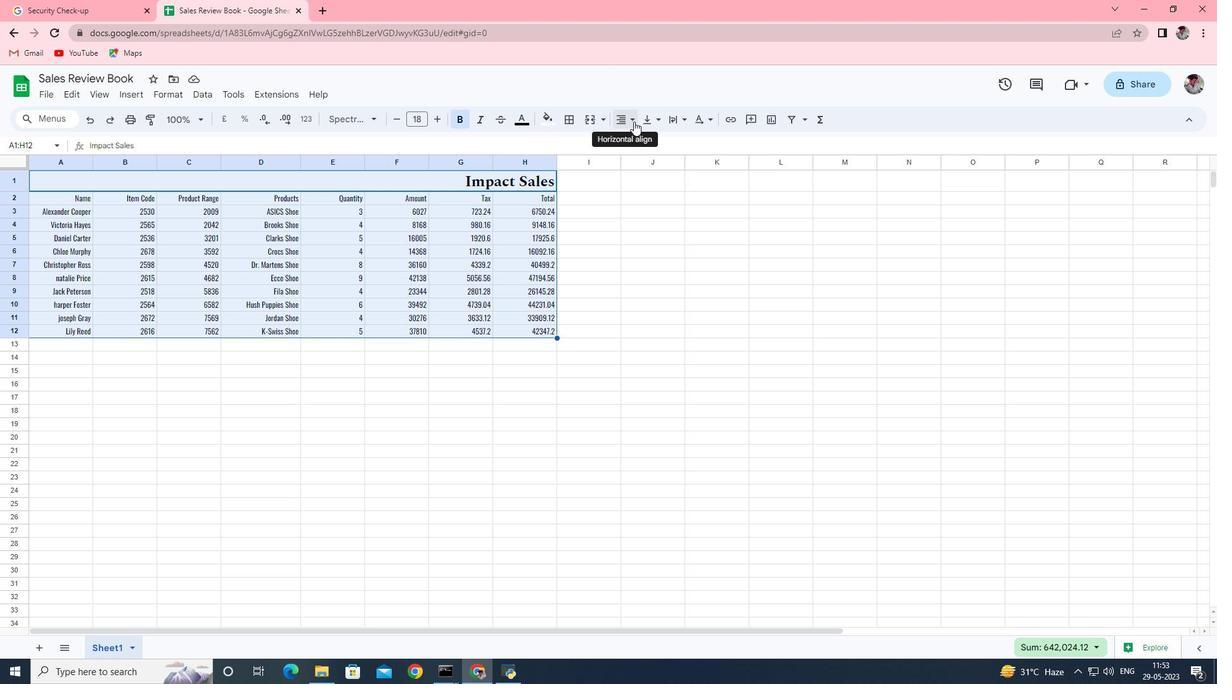
Action: Mouse moved to (642, 144)
Screenshot: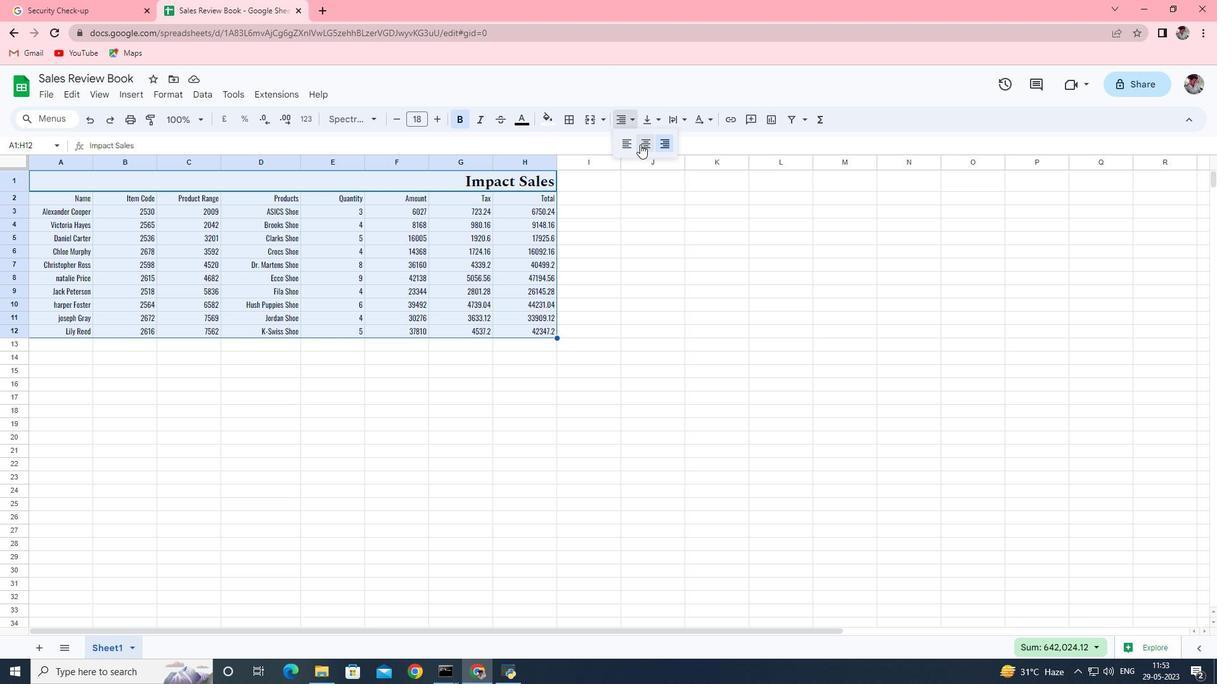 
Action: Mouse pressed left at (642, 144)
Screenshot: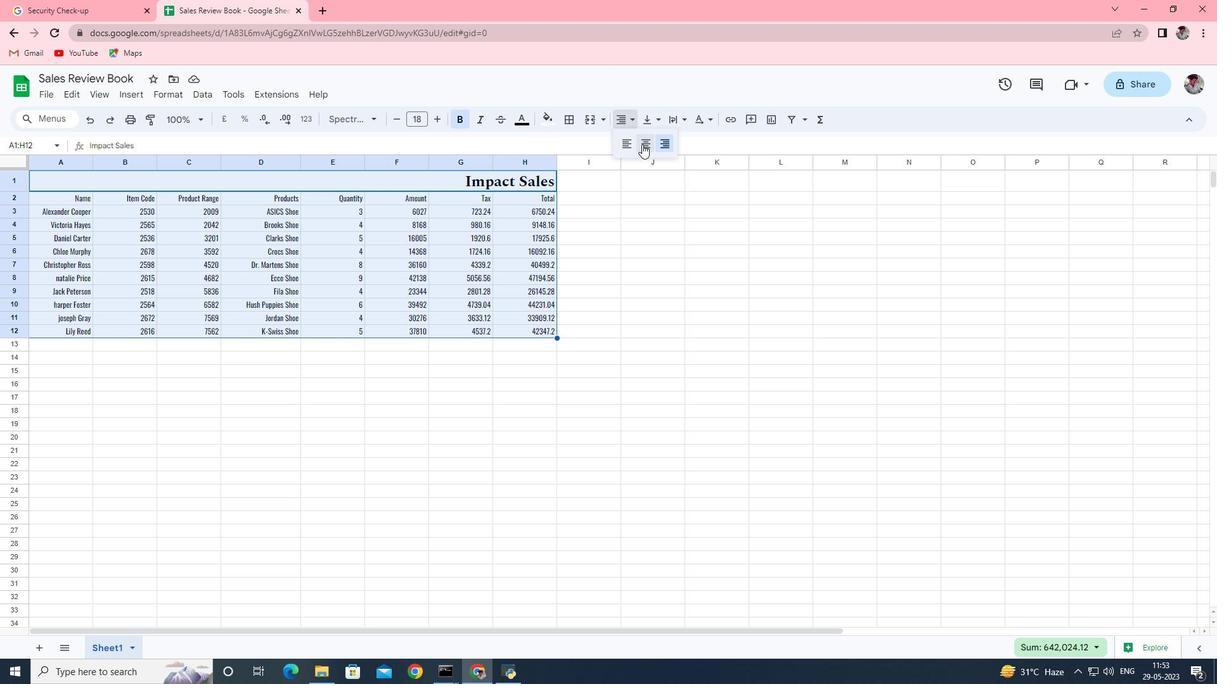 
Action: Mouse moved to (374, 179)
Screenshot: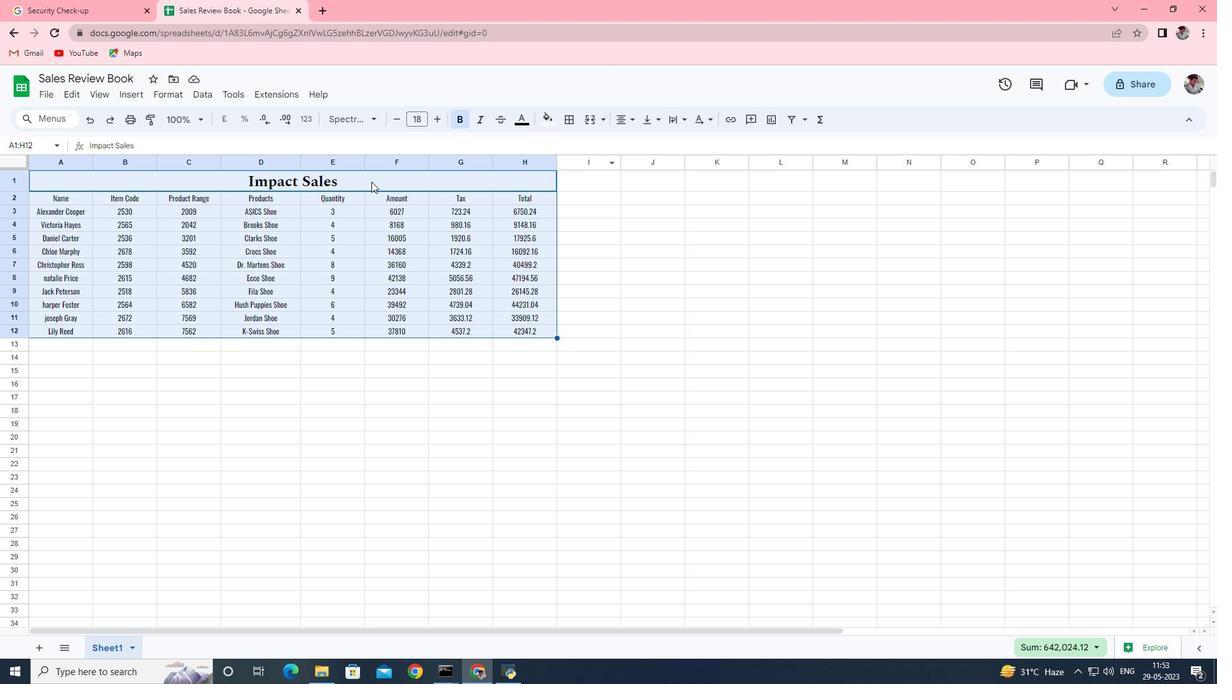 
Action: Mouse pressed left at (374, 179)
Screenshot: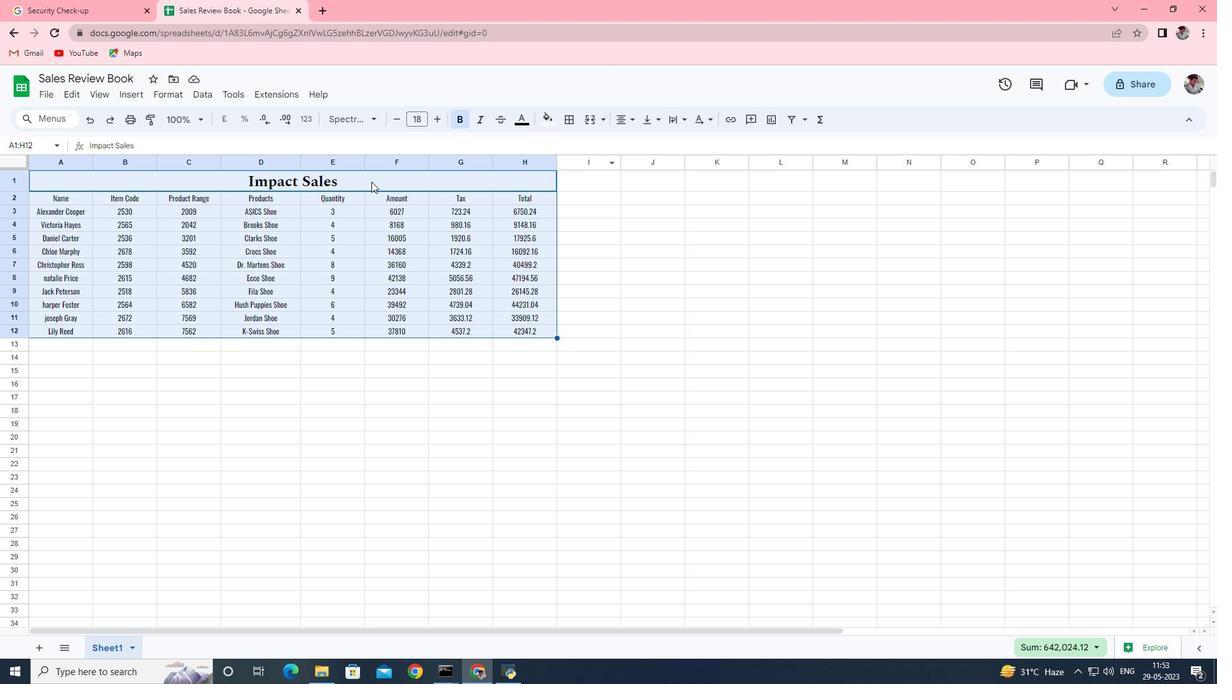 
Action: Mouse moved to (554, 121)
Screenshot: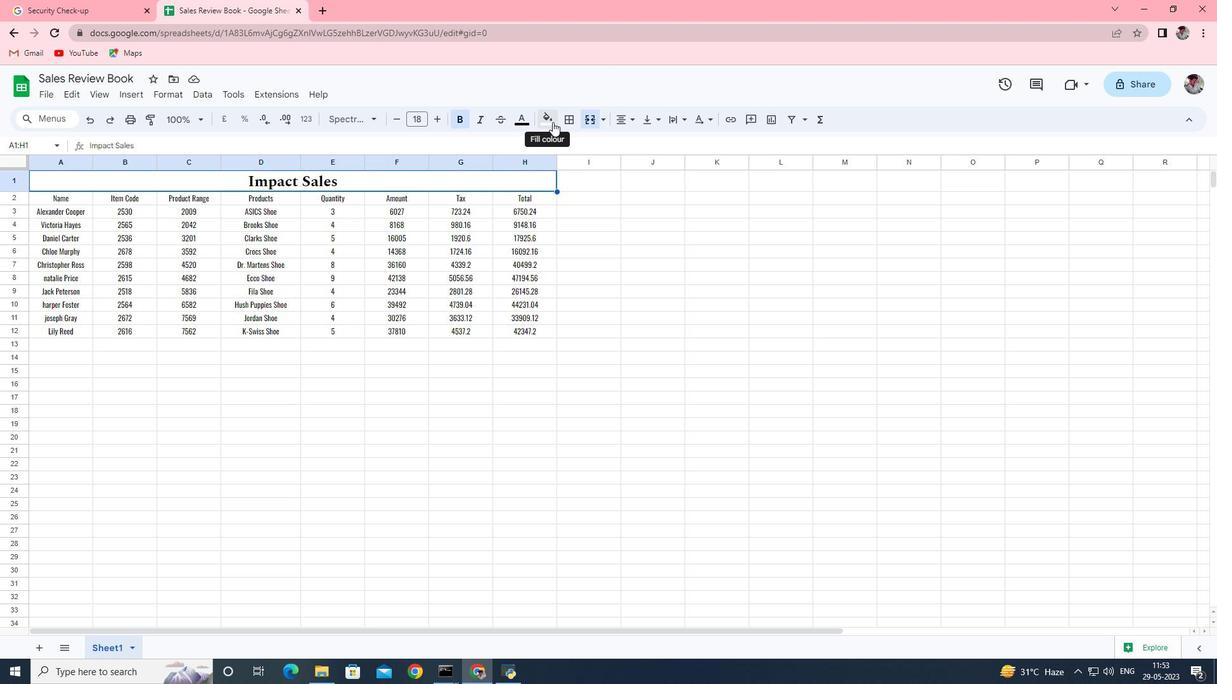 
Action: Mouse pressed left at (554, 121)
Screenshot: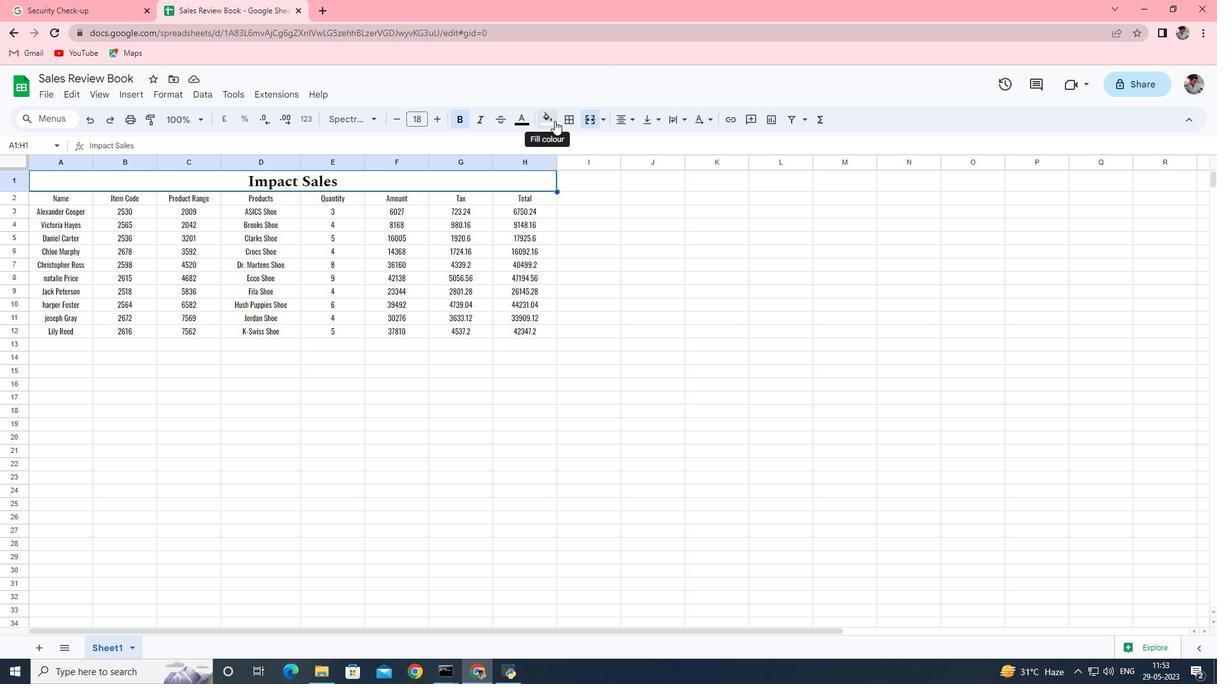 
Action: Mouse moved to (562, 175)
Screenshot: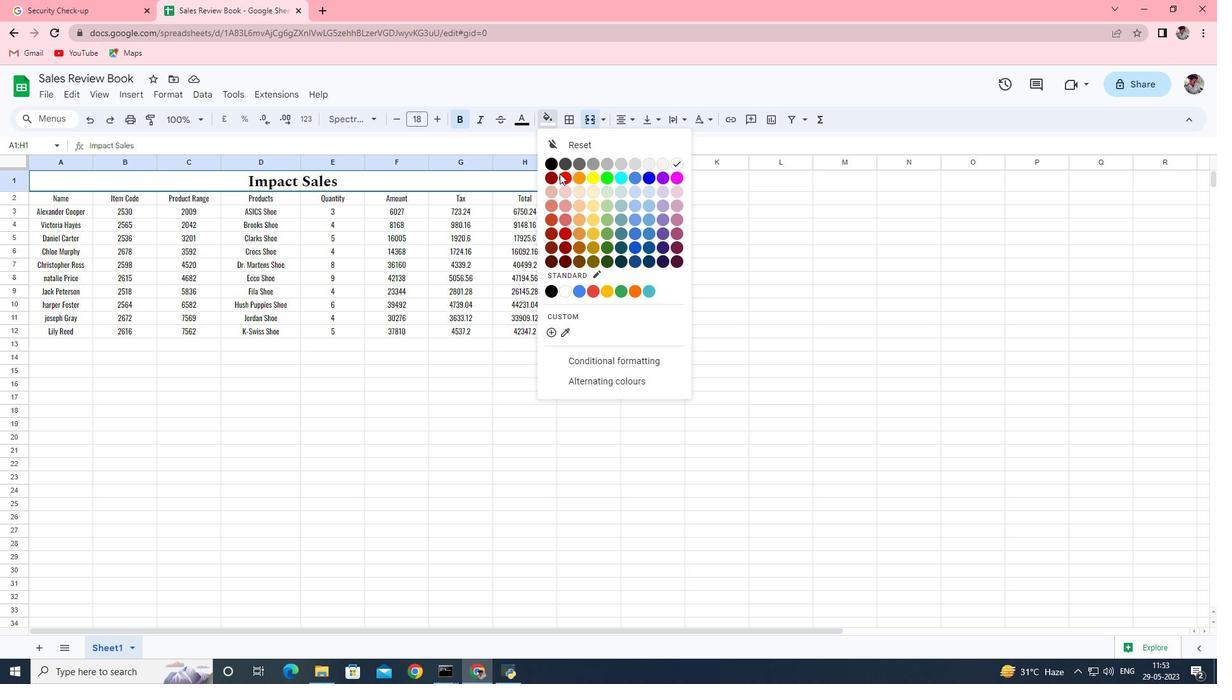 
Action: Mouse pressed left at (562, 175)
Screenshot: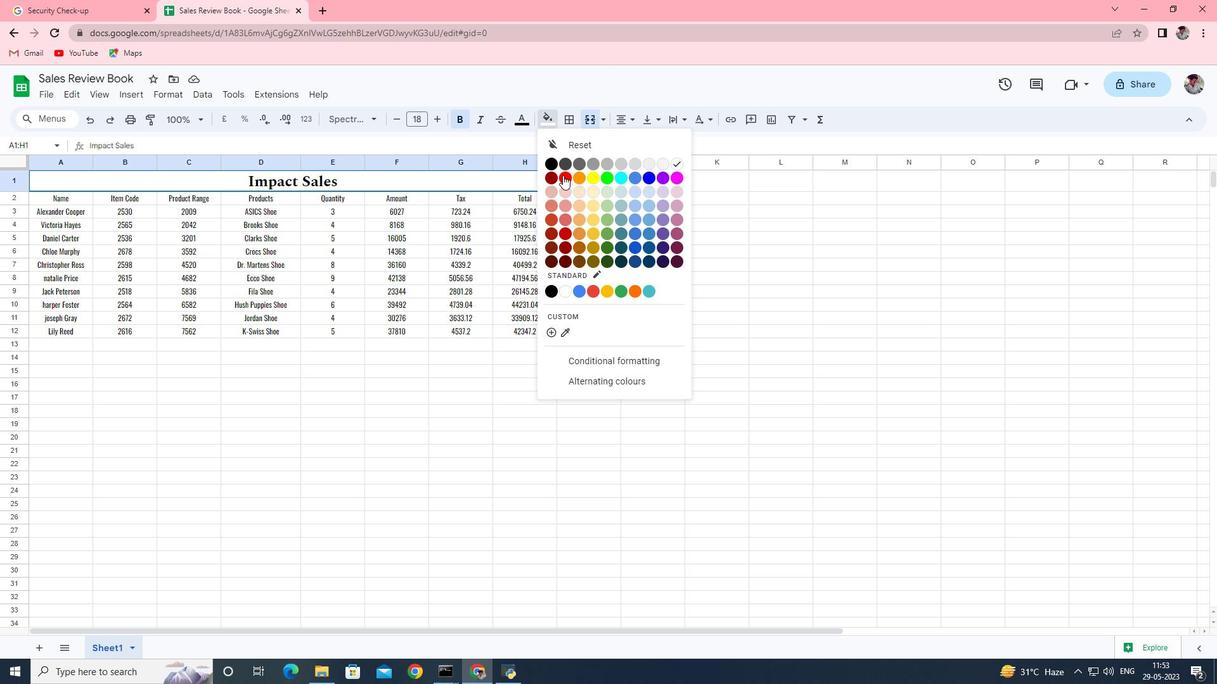 
Action: Mouse moved to (62, 196)
Screenshot: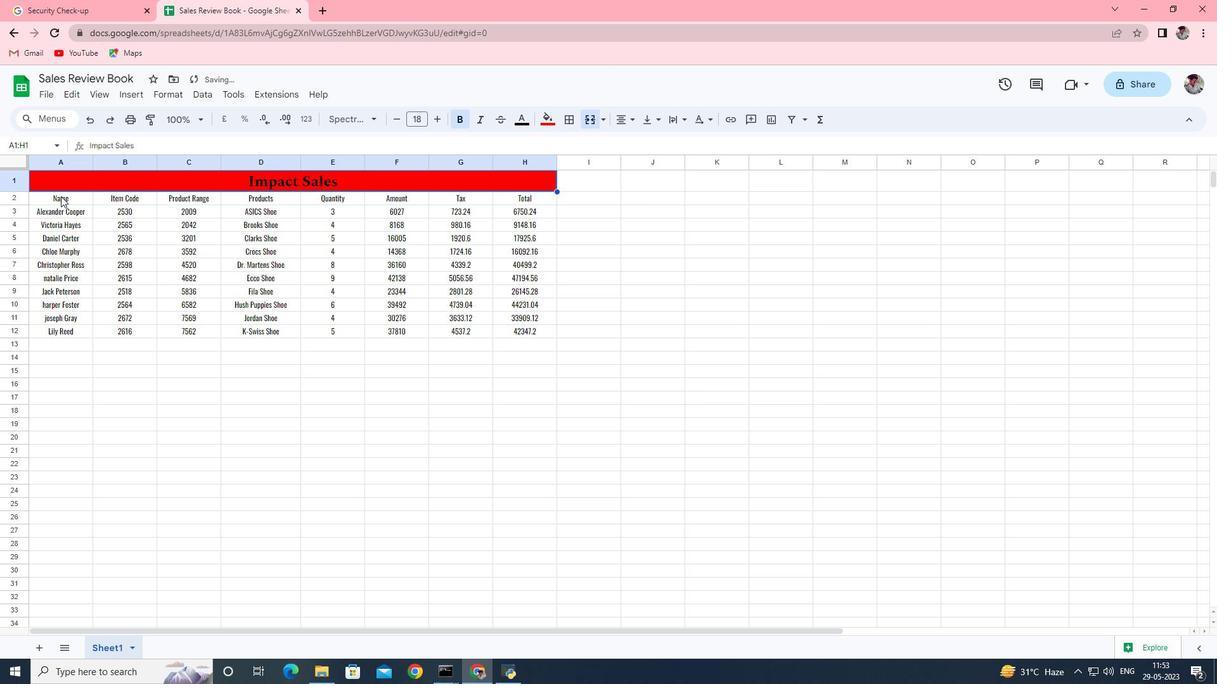 
Action: Mouse pressed left at (62, 196)
Screenshot: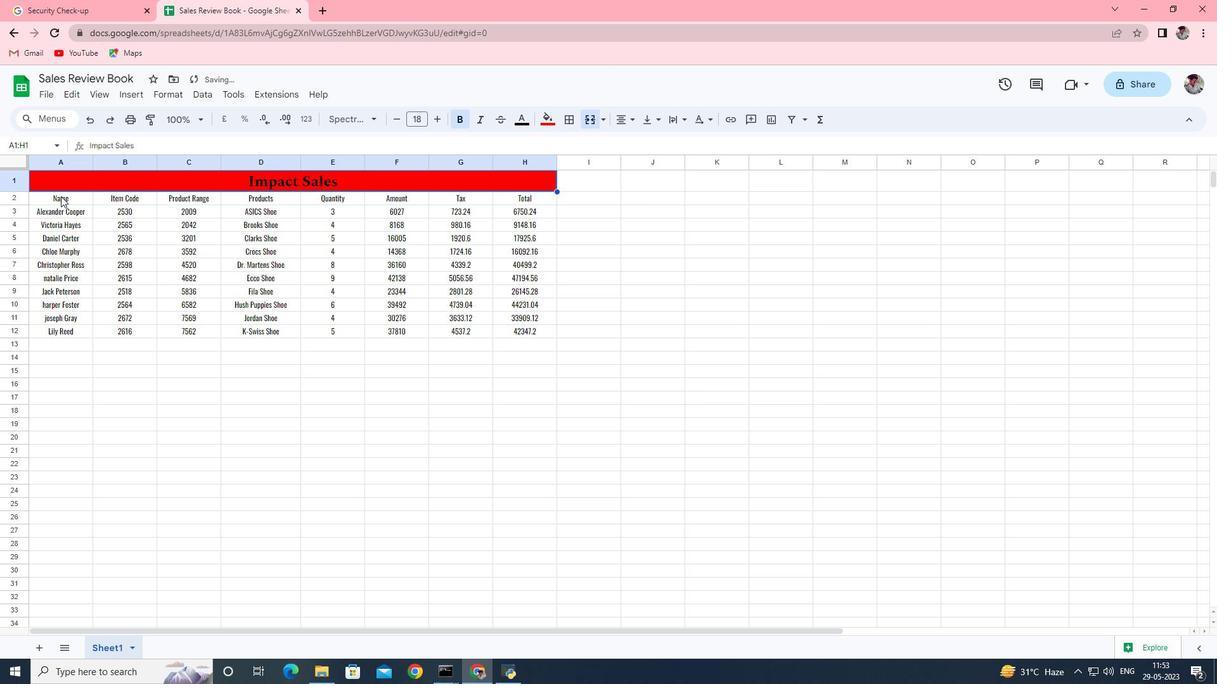 
Action: Mouse moved to (528, 120)
Screenshot: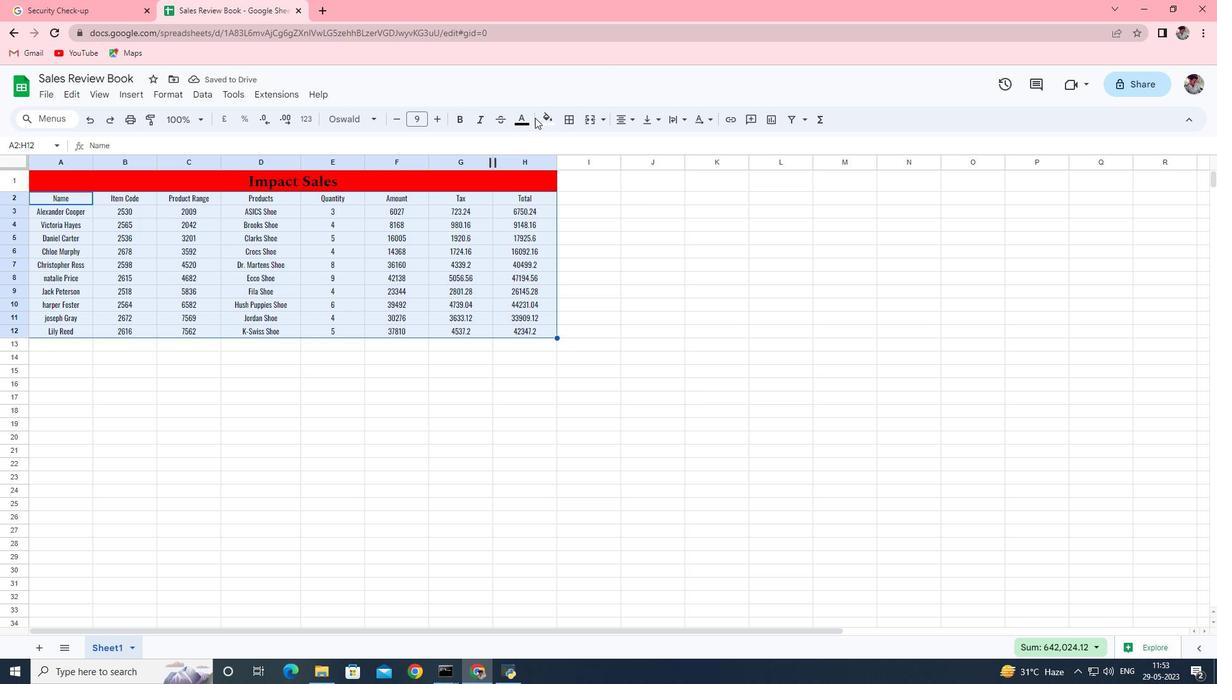 
Action: Mouse pressed left at (528, 120)
Screenshot: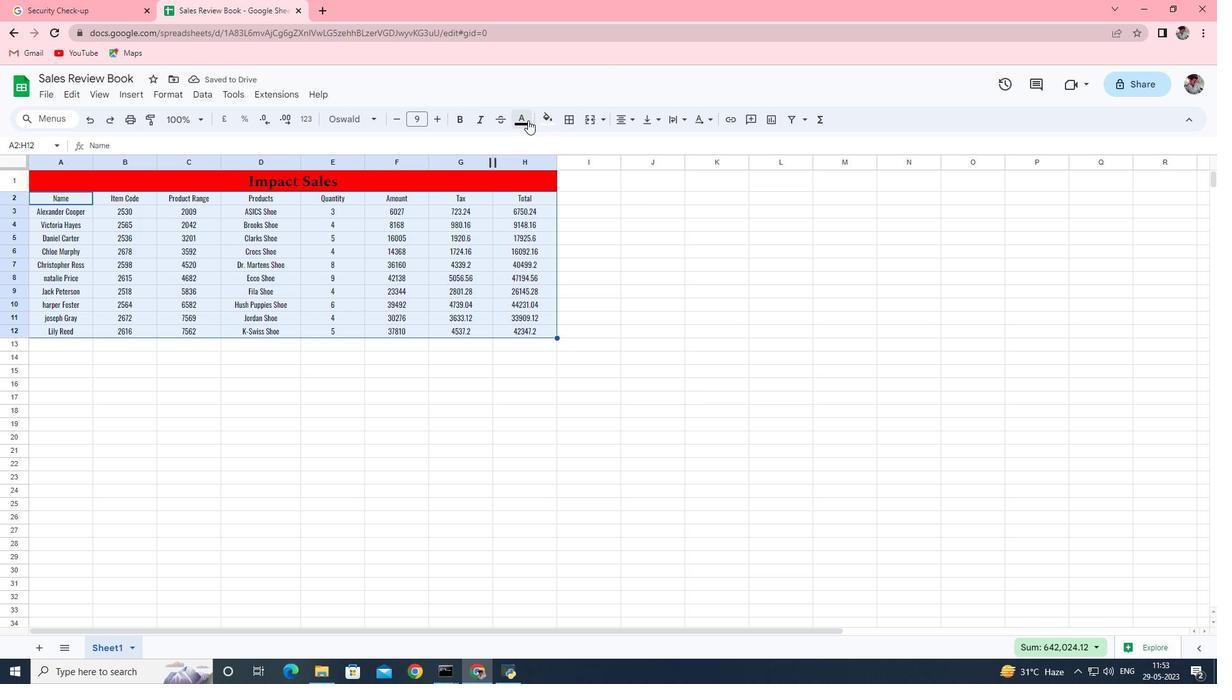 
Action: Mouse moved to (523, 161)
Screenshot: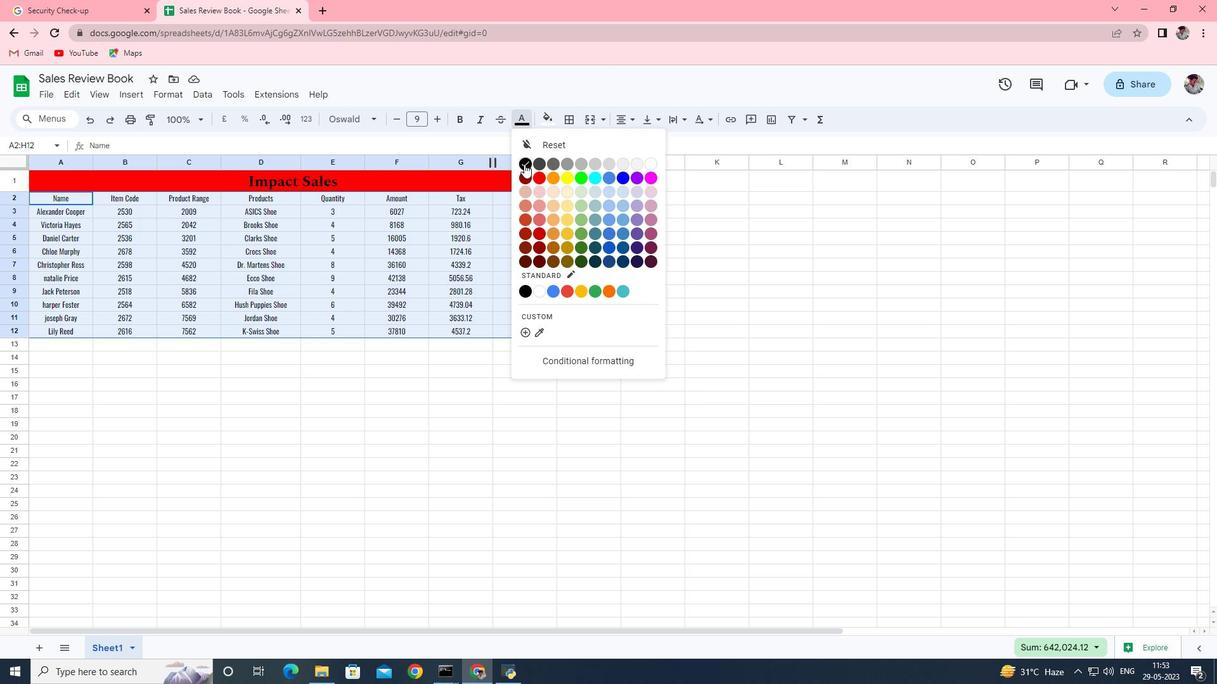 
Action: Mouse pressed left at (523, 161)
Screenshot: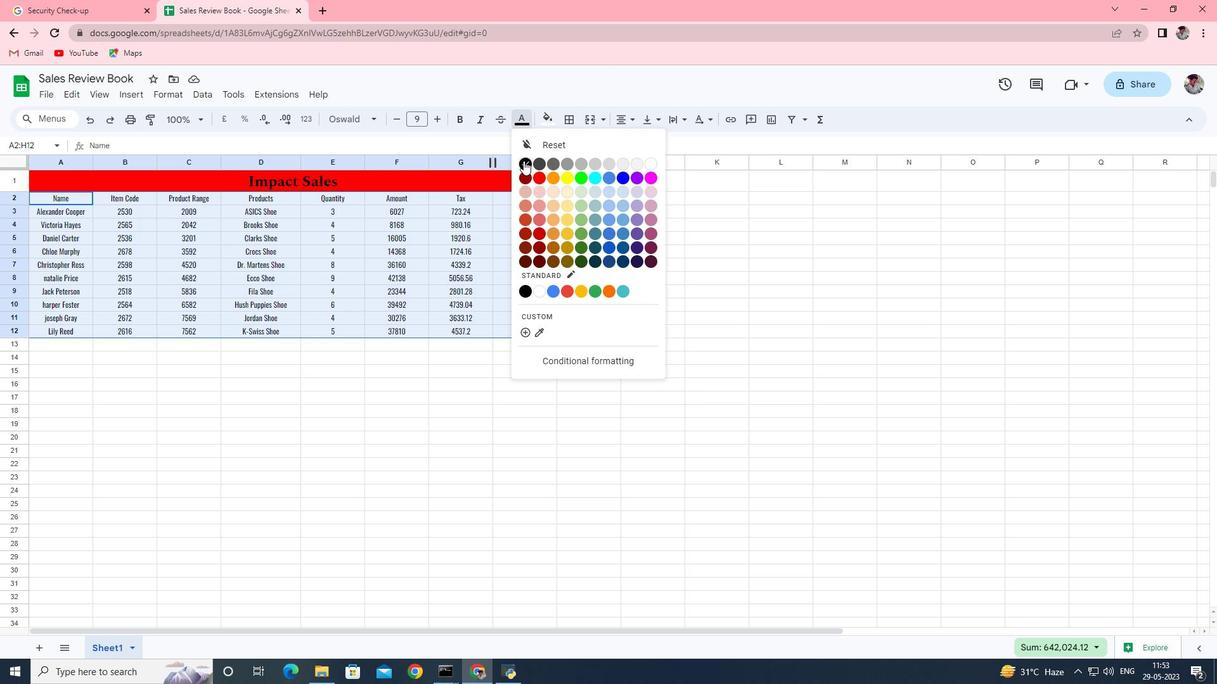 
Action: Mouse moved to (590, 356)
Screenshot: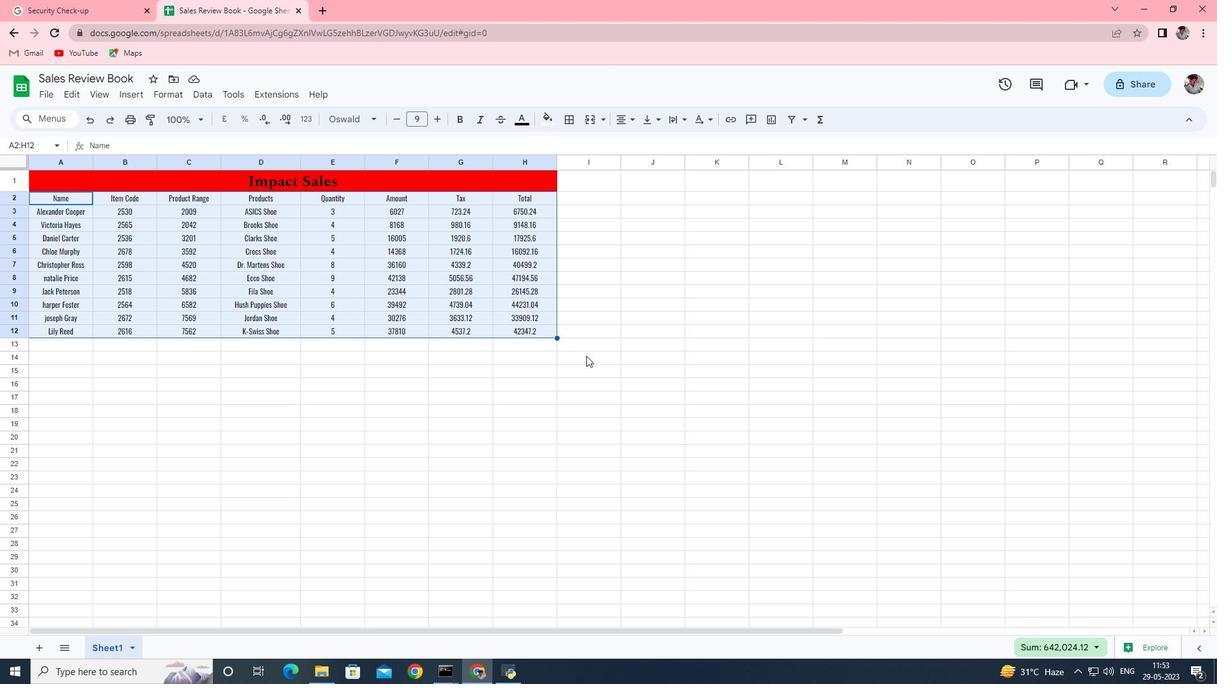 
Action: Mouse pressed left at (590, 356)
Screenshot: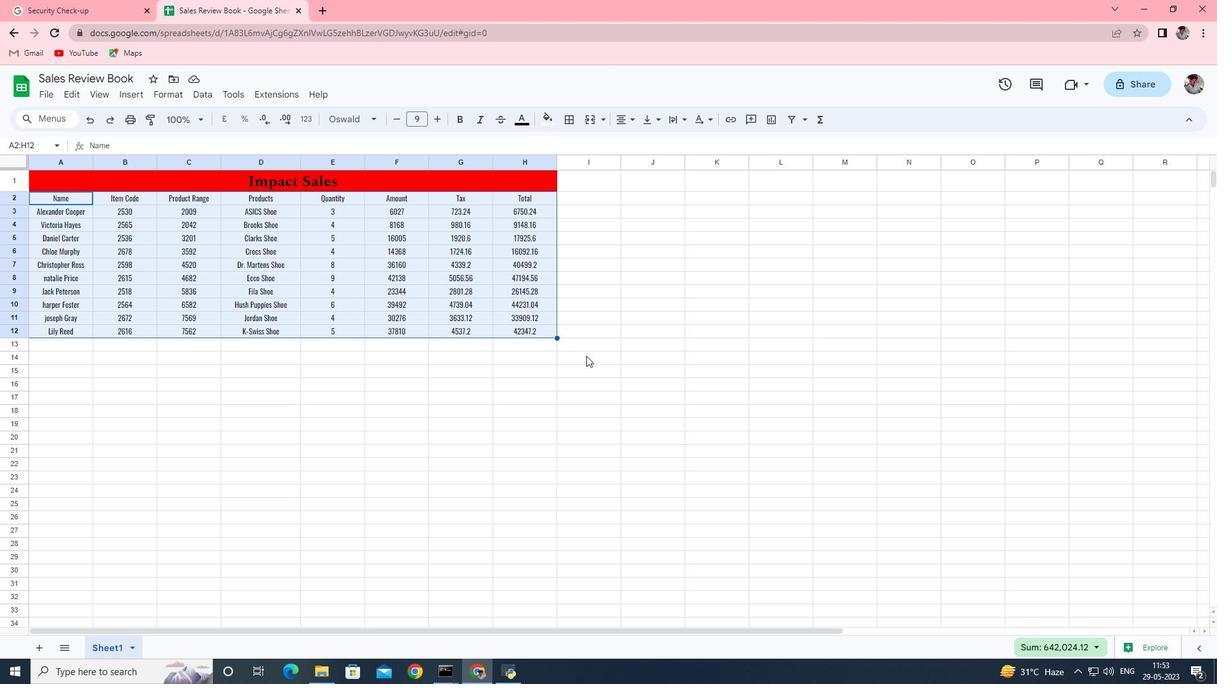
Action: Mouse moved to (584, 351)
Screenshot: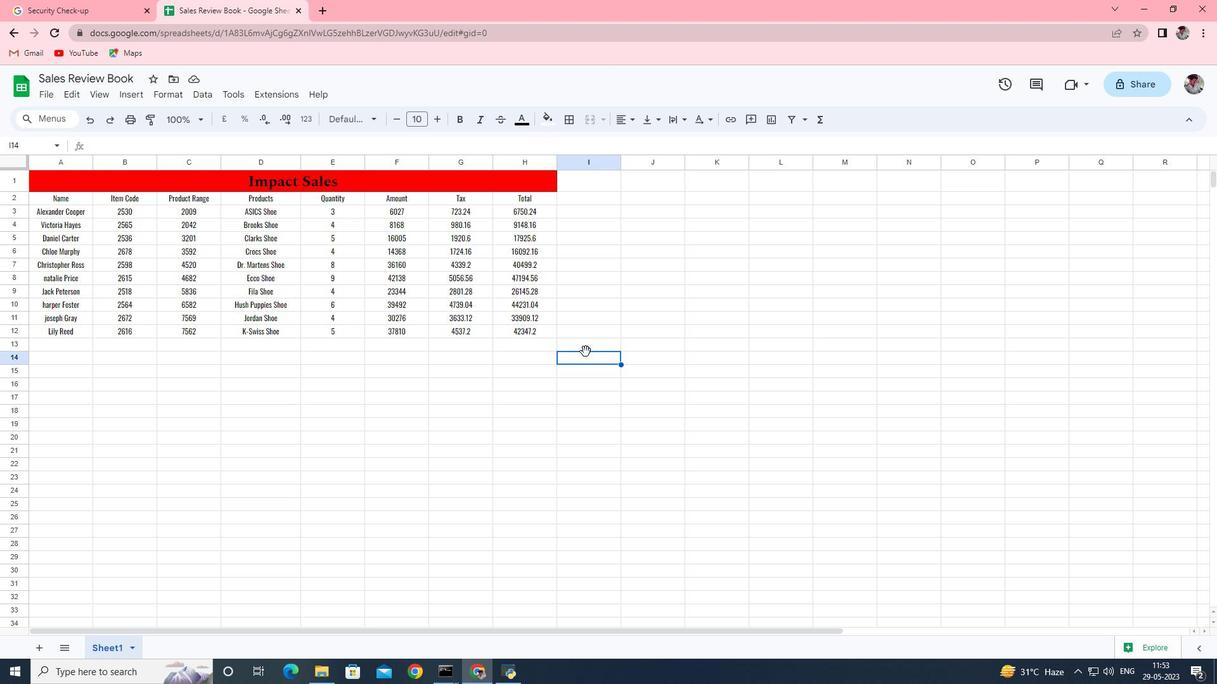 
Action: Key pressed ctrl+S
Screenshot: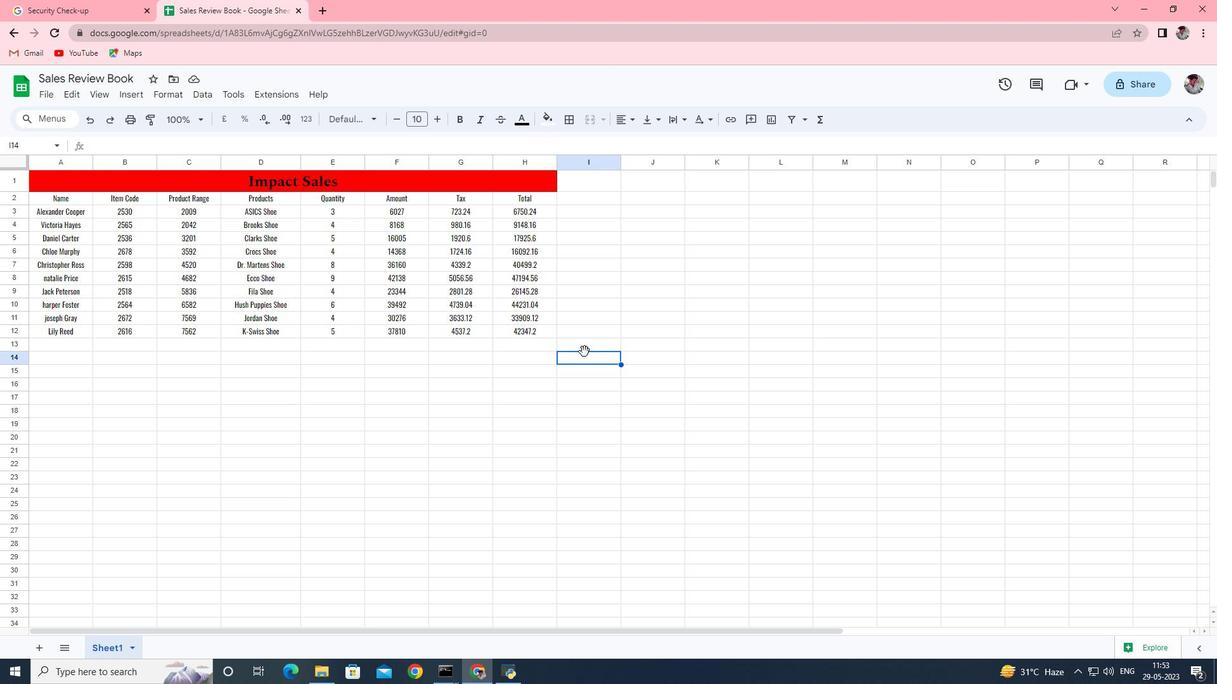 
Action: Mouse moved to (584, 351)
Screenshot: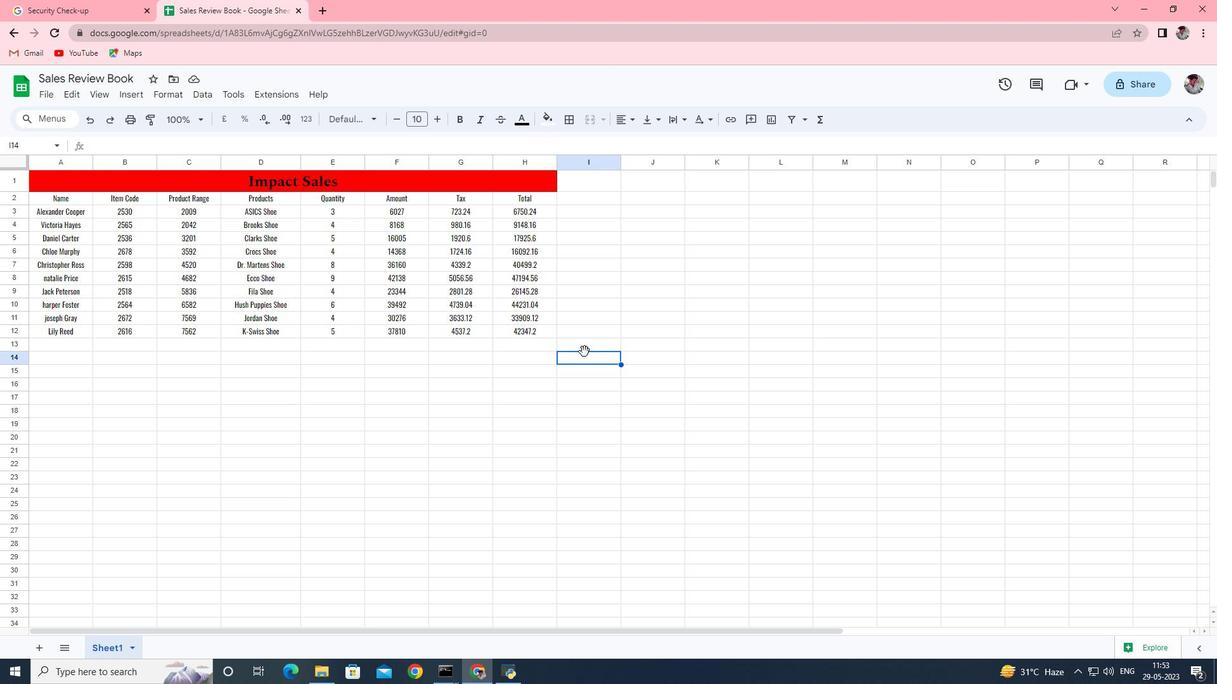 
Action: Key pressed <'\x13'><'\x13'>
Screenshot: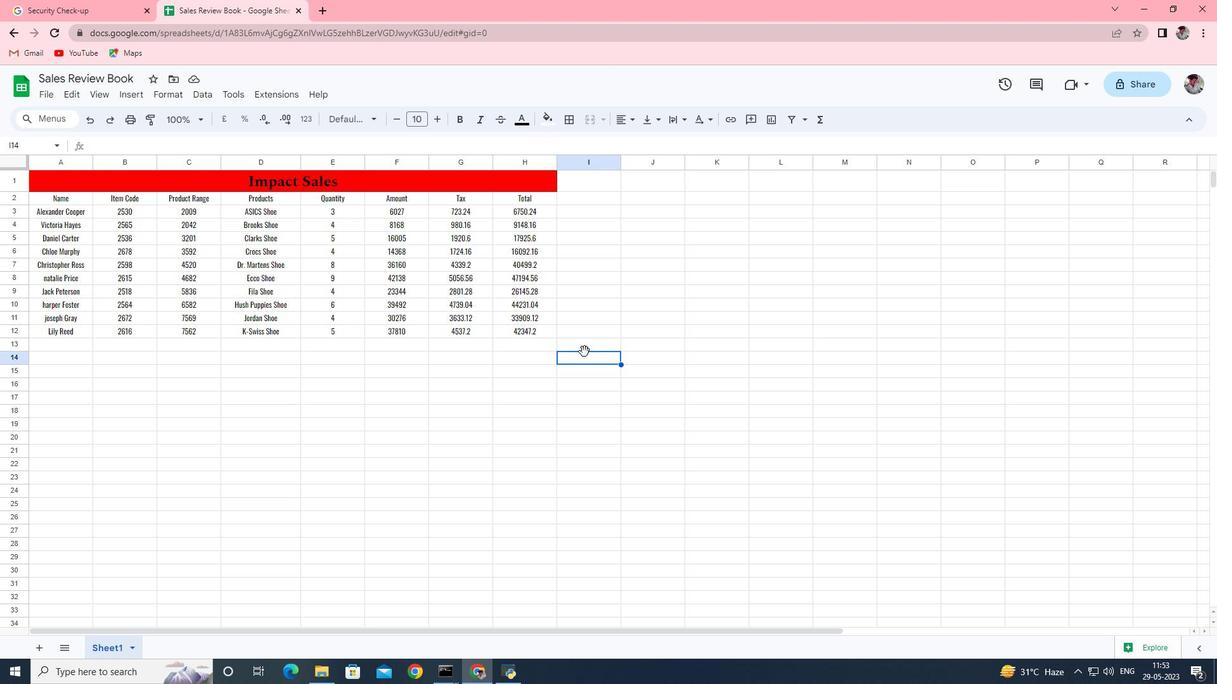 
Action: Mouse moved to (548, 304)
Screenshot: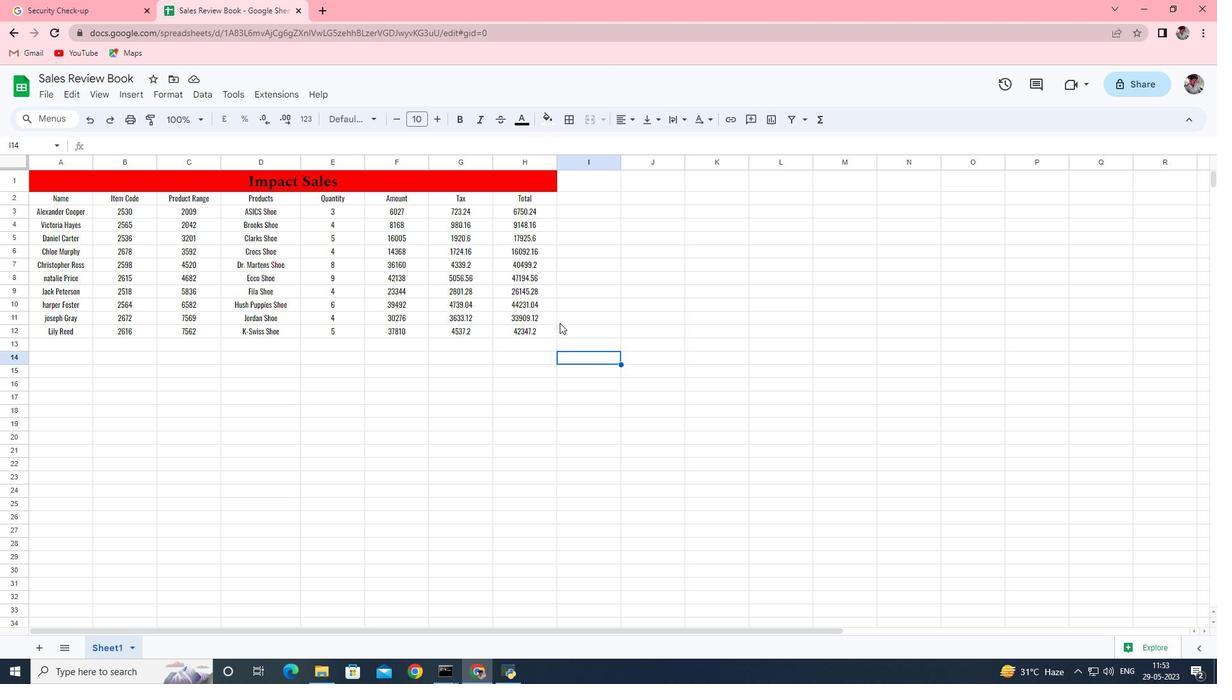 
